 Task: Find connections with filter location Mocajuba with filter topic #constructionwith filter profile language Potuguese with filter current company CLAAS with filter school Guru Nanak Dev University with filter industry Computer Games with filter service category Digital Marketing with filter keywords title Customer Service
Action: Mouse moved to (481, 95)
Screenshot: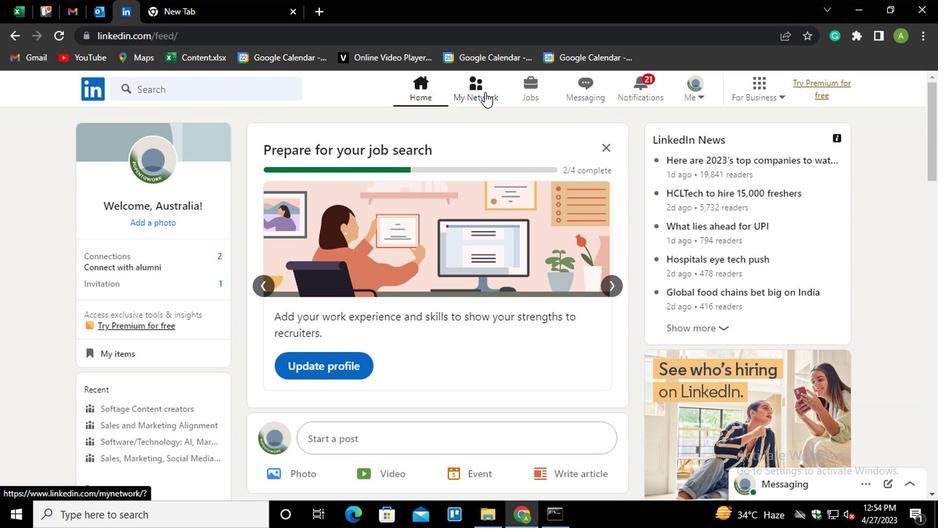 
Action: Mouse pressed left at (481, 95)
Screenshot: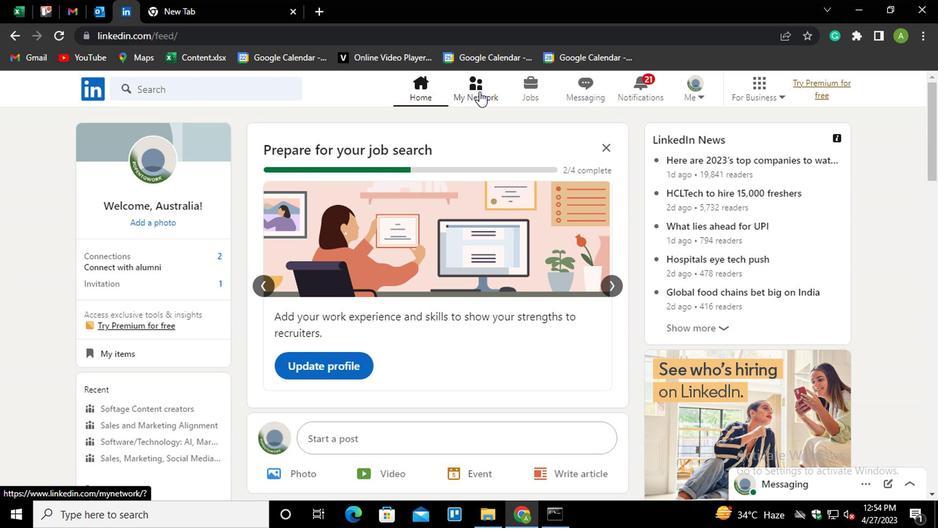 
Action: Mouse moved to (178, 163)
Screenshot: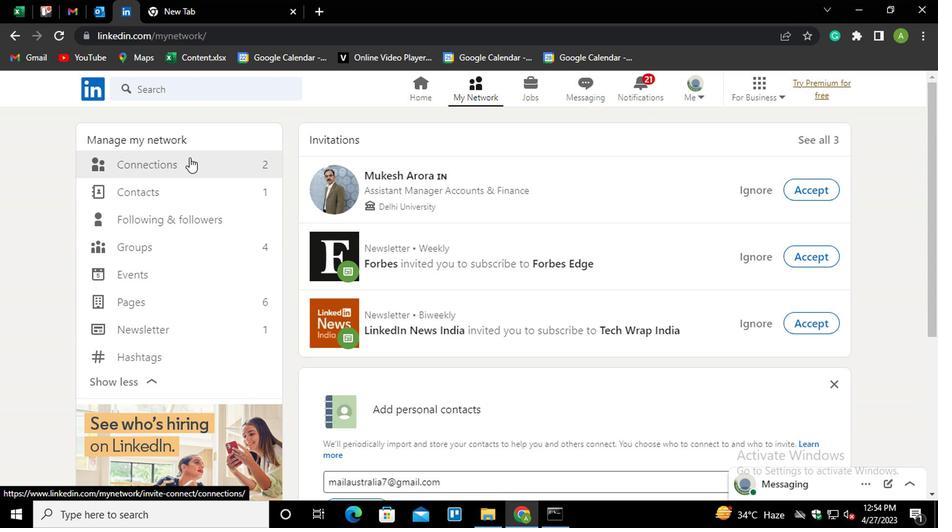 
Action: Mouse pressed left at (178, 163)
Screenshot: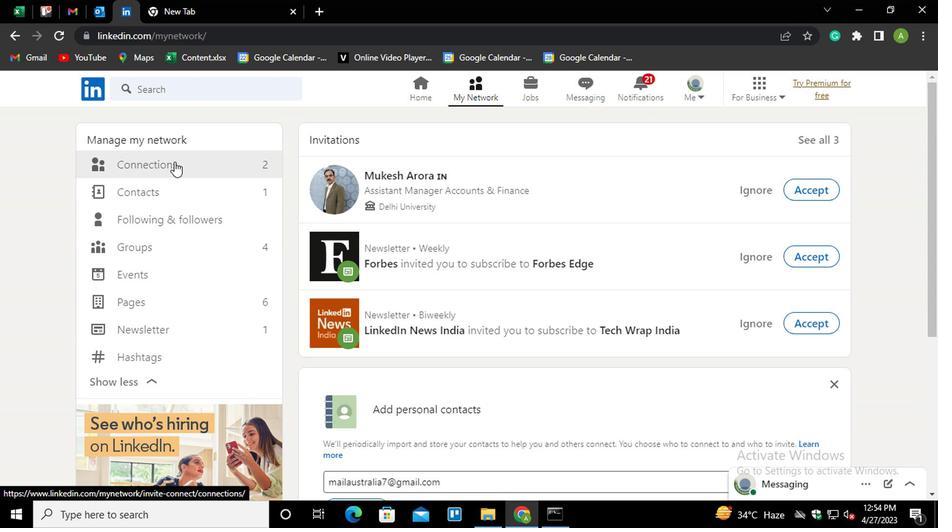 
Action: Mouse moved to (551, 165)
Screenshot: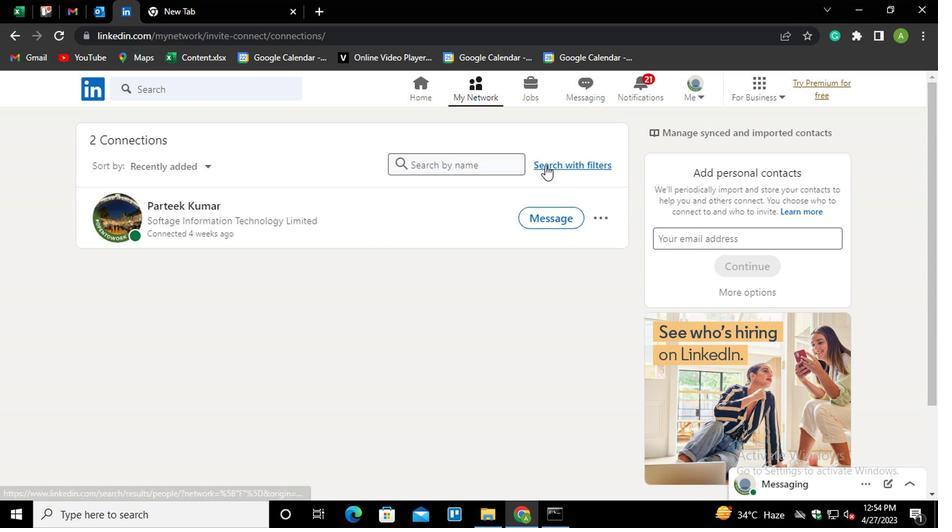 
Action: Mouse pressed left at (551, 165)
Screenshot: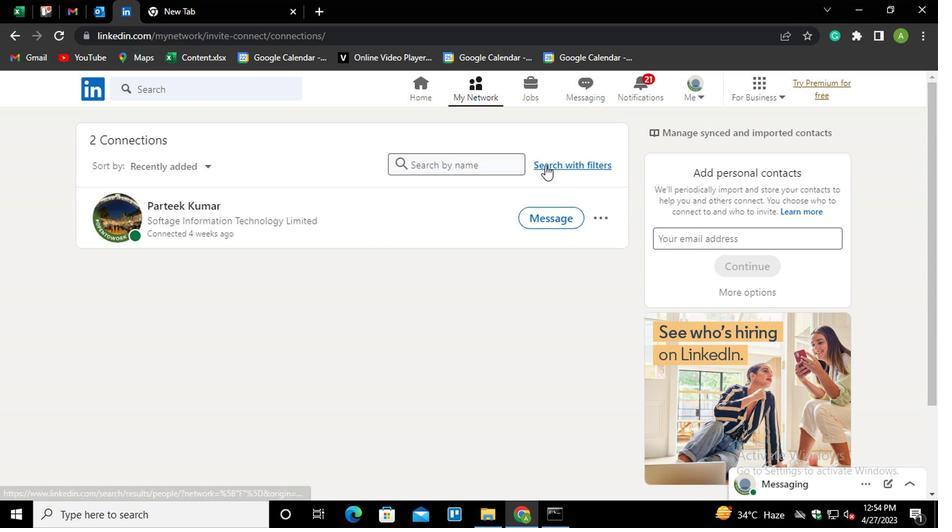 
Action: Mouse moved to (511, 132)
Screenshot: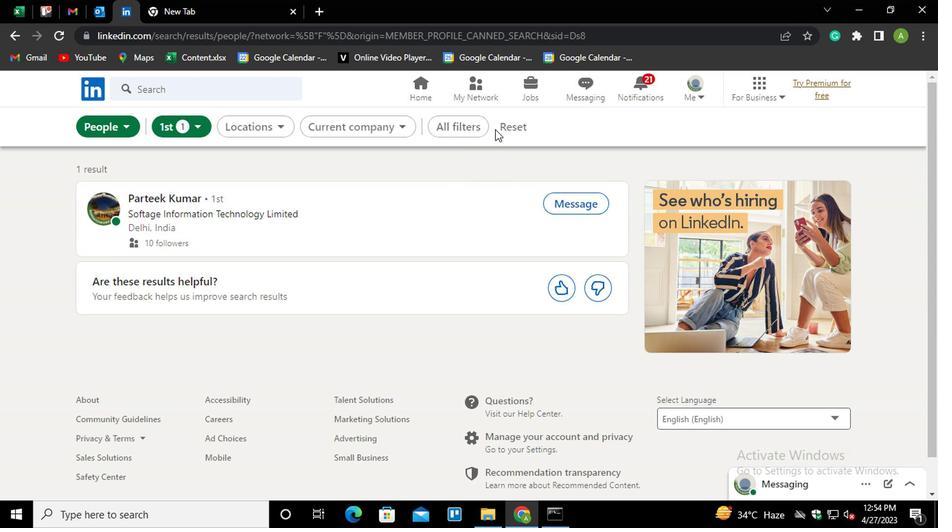 
Action: Mouse pressed left at (511, 132)
Screenshot: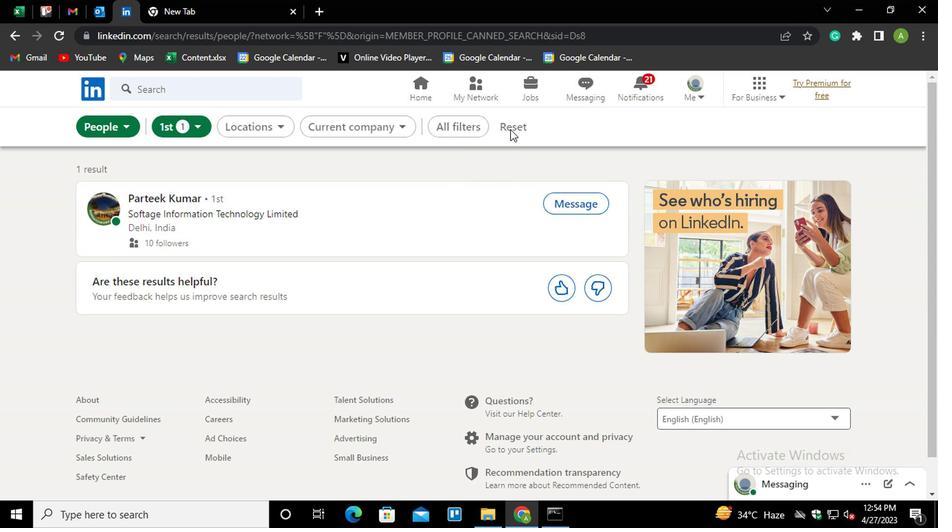 
Action: Mouse moved to (497, 134)
Screenshot: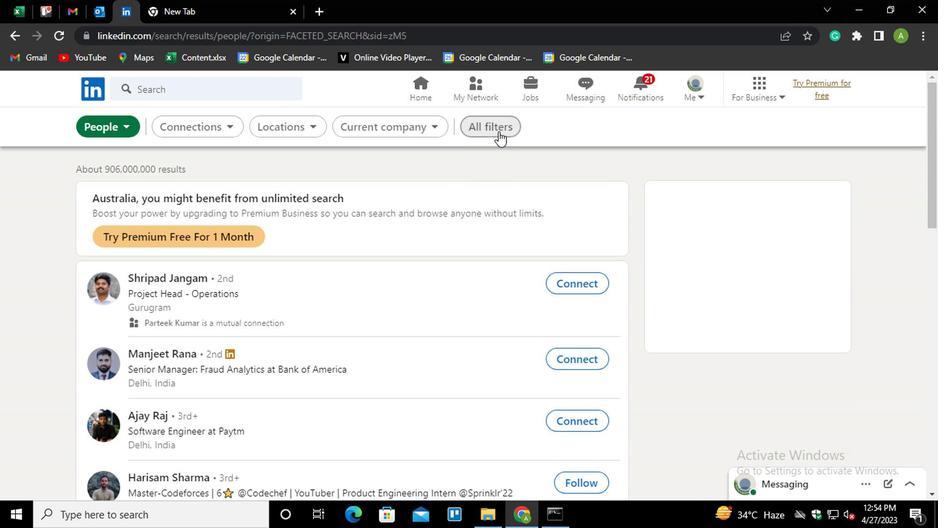 
Action: Mouse pressed left at (497, 134)
Screenshot: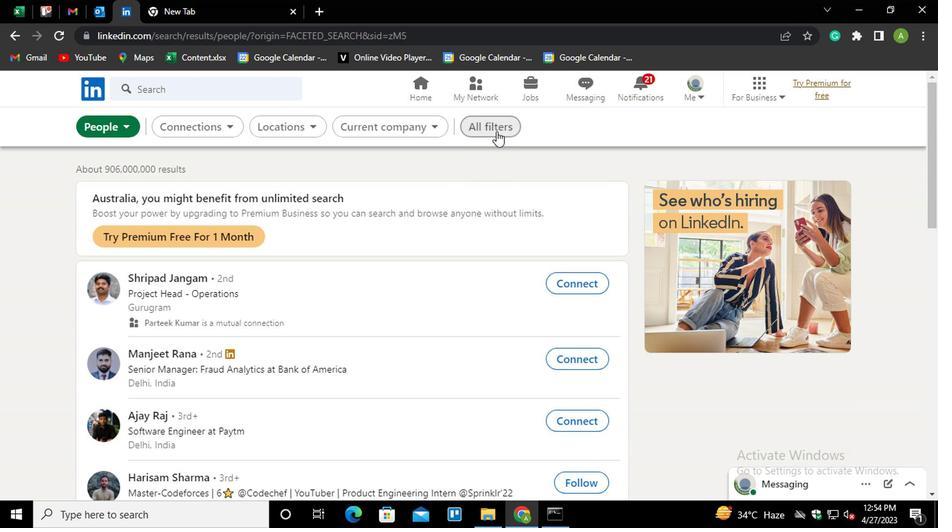 
Action: Mouse moved to (664, 238)
Screenshot: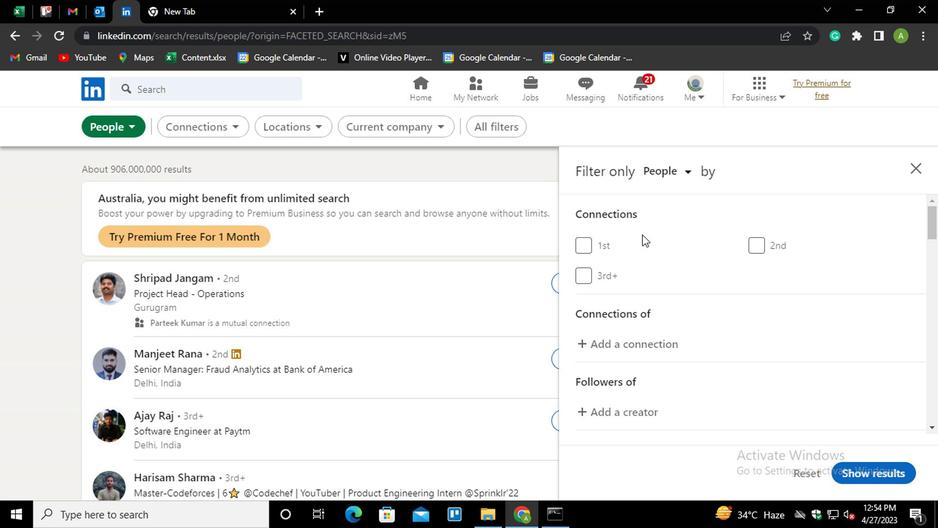 
Action: Mouse scrolled (664, 237) with delta (0, 0)
Screenshot: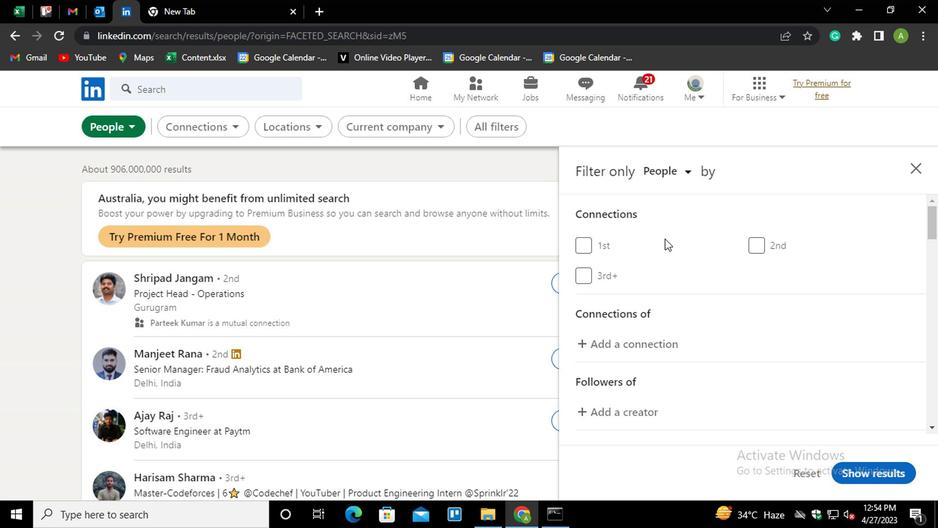 
Action: Mouse moved to (664, 238)
Screenshot: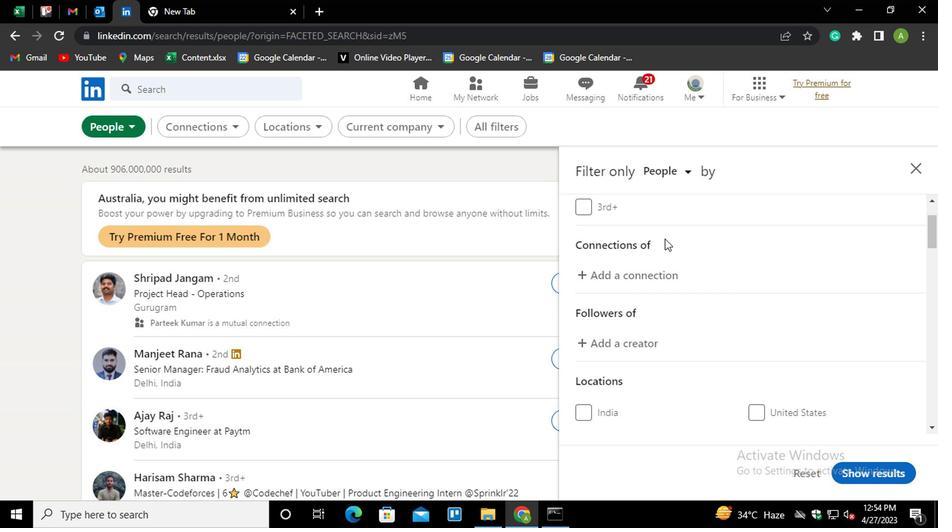 
Action: Mouse scrolled (664, 238) with delta (0, 0)
Screenshot: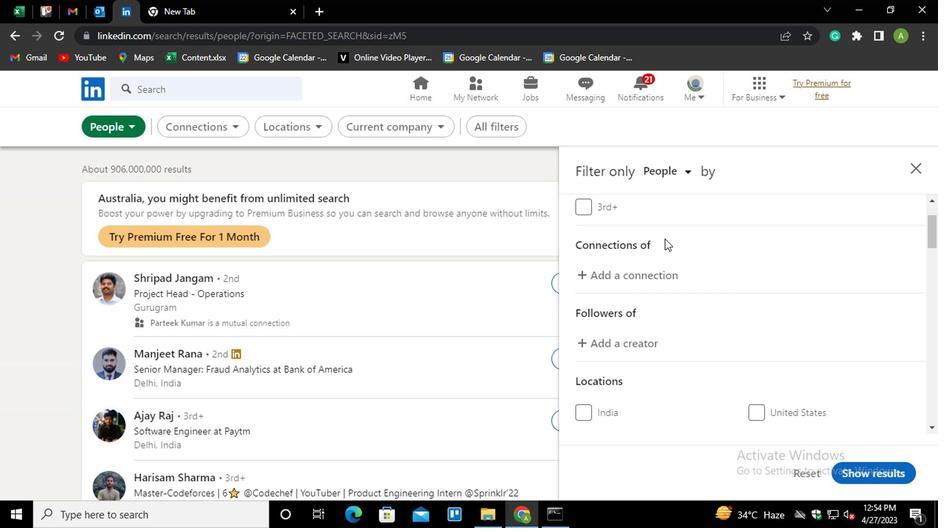 
Action: Mouse moved to (664, 240)
Screenshot: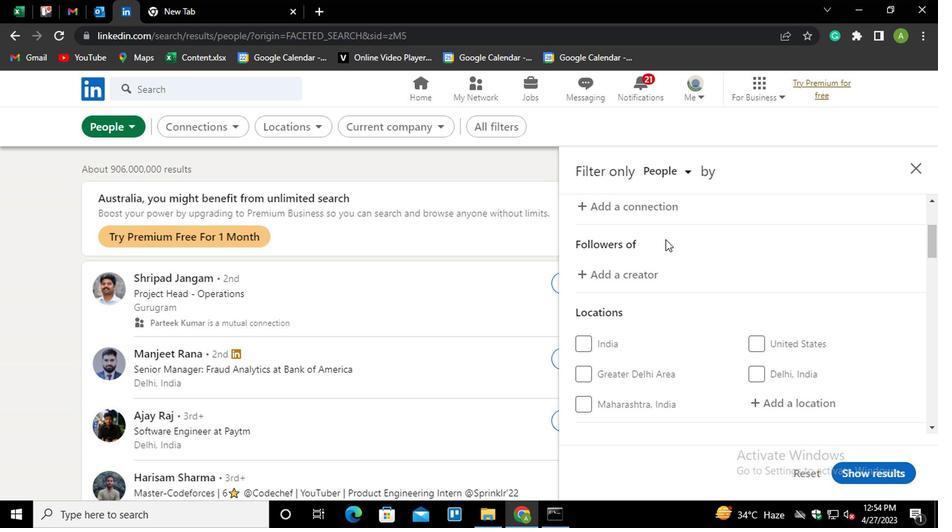
Action: Mouse scrolled (664, 239) with delta (0, 0)
Screenshot: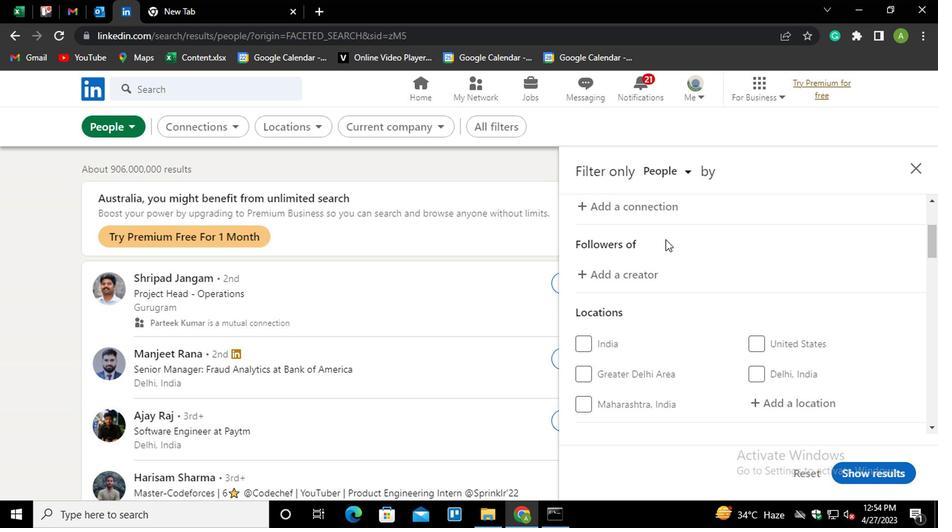 
Action: Mouse moved to (769, 333)
Screenshot: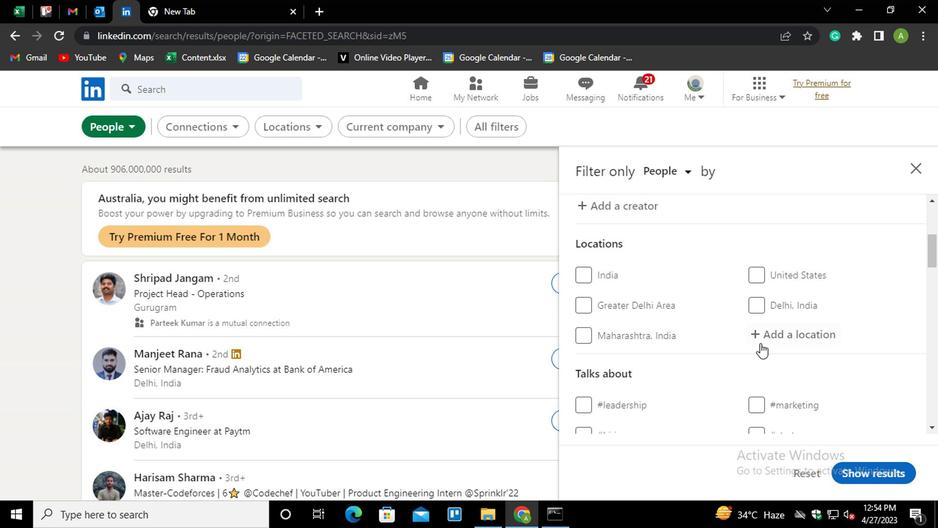 
Action: Mouse pressed left at (769, 333)
Screenshot: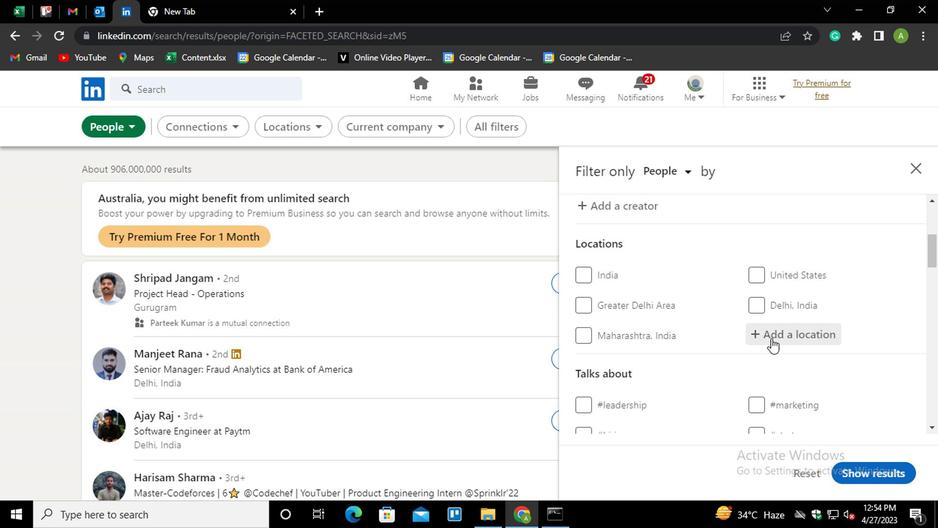 
Action: Mouse moved to (770, 329)
Screenshot: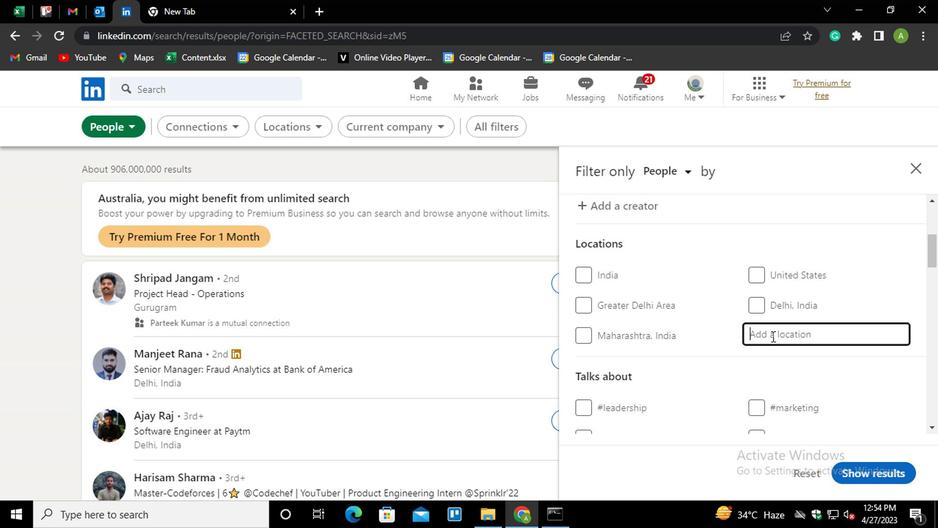 
Action: Mouse pressed left at (770, 329)
Screenshot: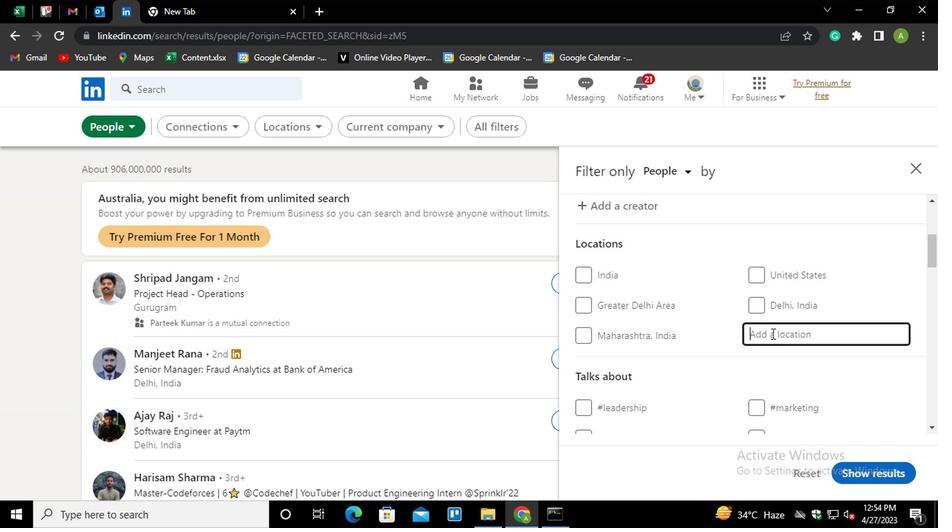 
Action: Mouse moved to (643, 339)
Screenshot: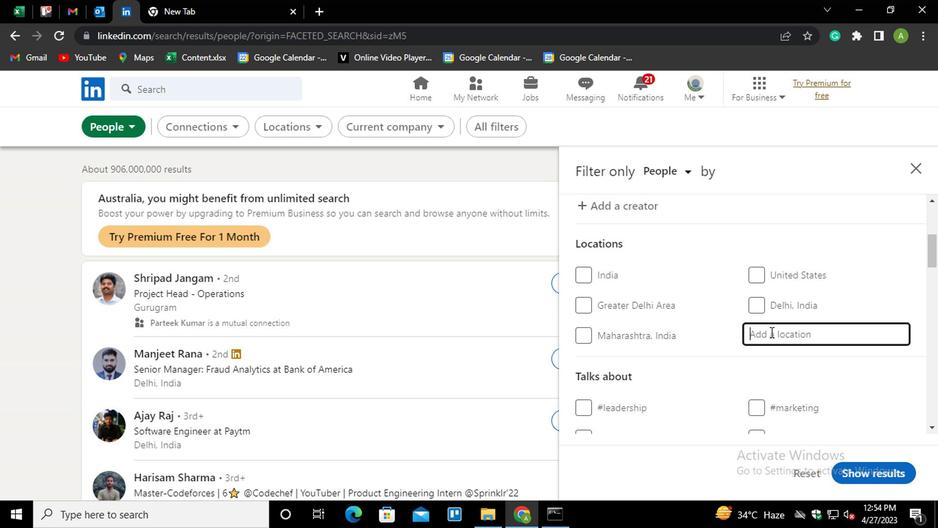 
Action: Key pressed <Key.shift><Key.shift><Key.shift><Key.shift><Key.shift><Key.shift><Key.shift><Key.shift><Key.shift><Key.shift><Key.shift><Key.shift><Key.shift><Key.shift><Key.shift><Key.shift><Key.shift><Key.shift><Key.shift>MOCAJUBA<Key.down><Key.enter>
Screenshot: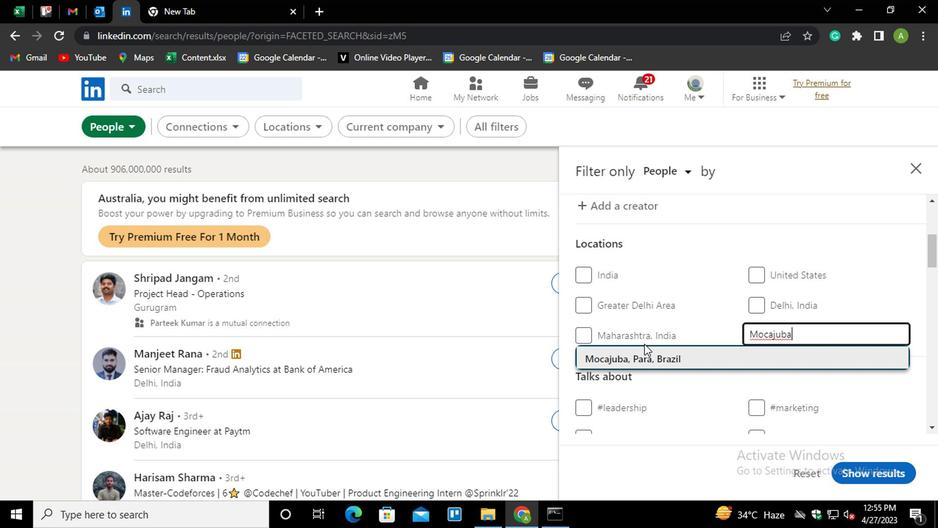 
Action: Mouse moved to (616, 356)
Screenshot: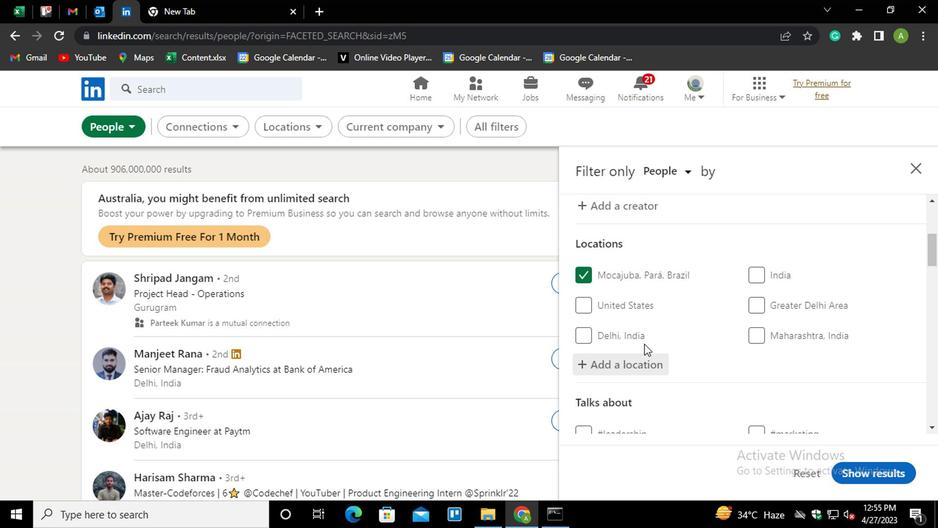 
Action: Mouse scrolled (616, 355) with delta (0, 0)
Screenshot: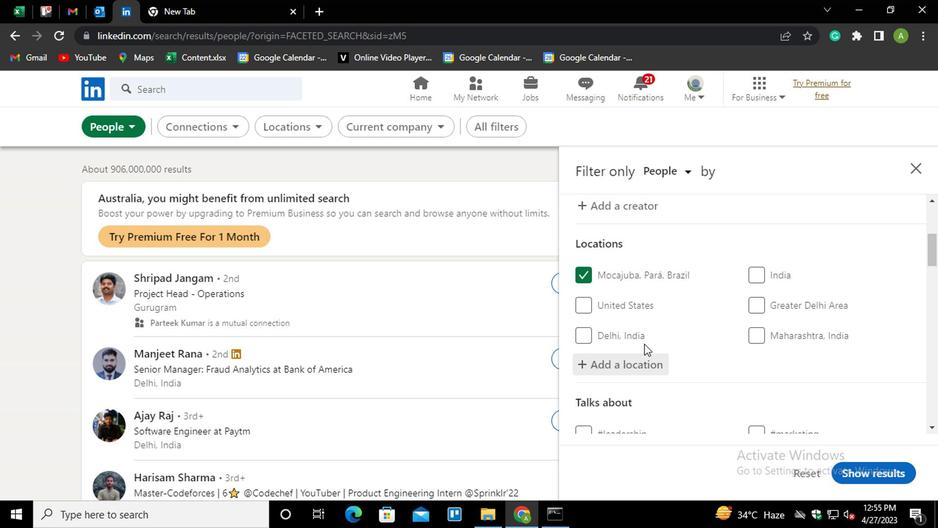 
Action: Mouse moved to (617, 362)
Screenshot: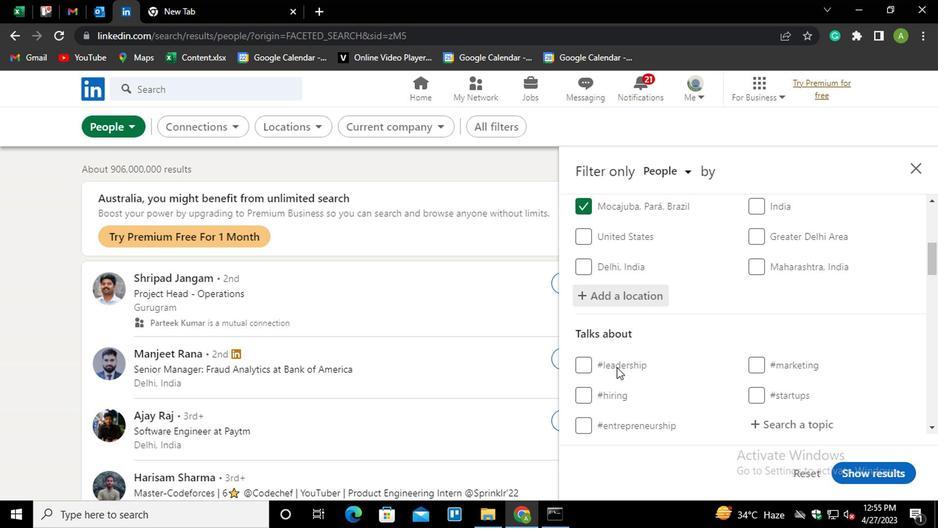 
Action: Mouse scrolled (617, 361) with delta (0, 0)
Screenshot: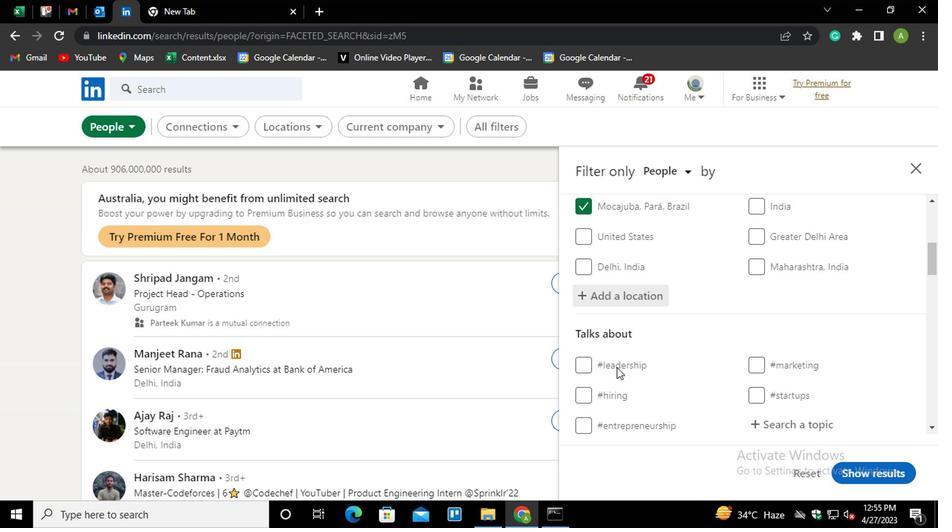 
Action: Mouse moved to (626, 360)
Screenshot: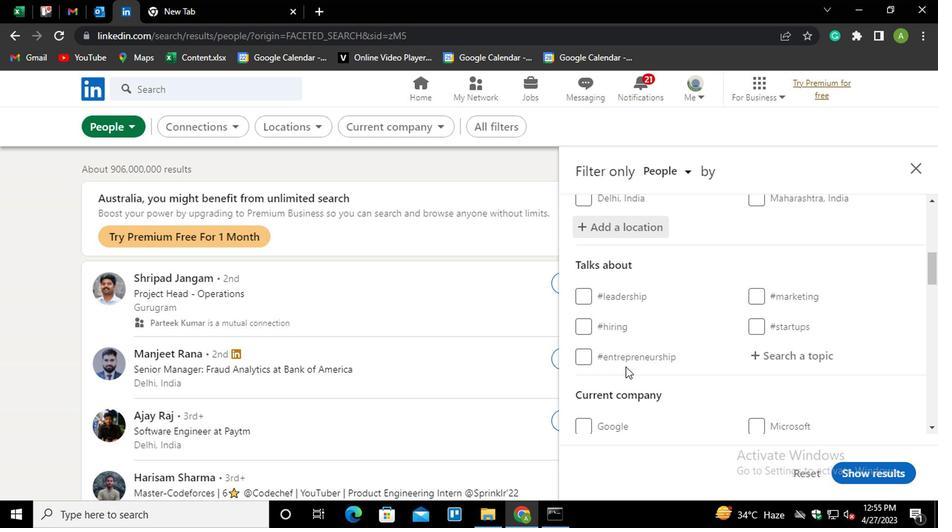 
Action: Mouse scrolled (626, 359) with delta (0, 0)
Screenshot: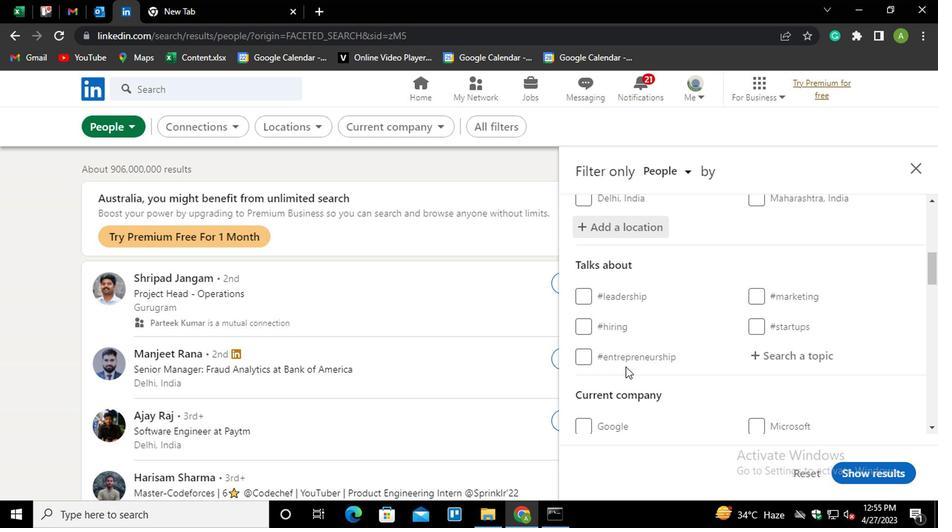 
Action: Mouse moved to (760, 283)
Screenshot: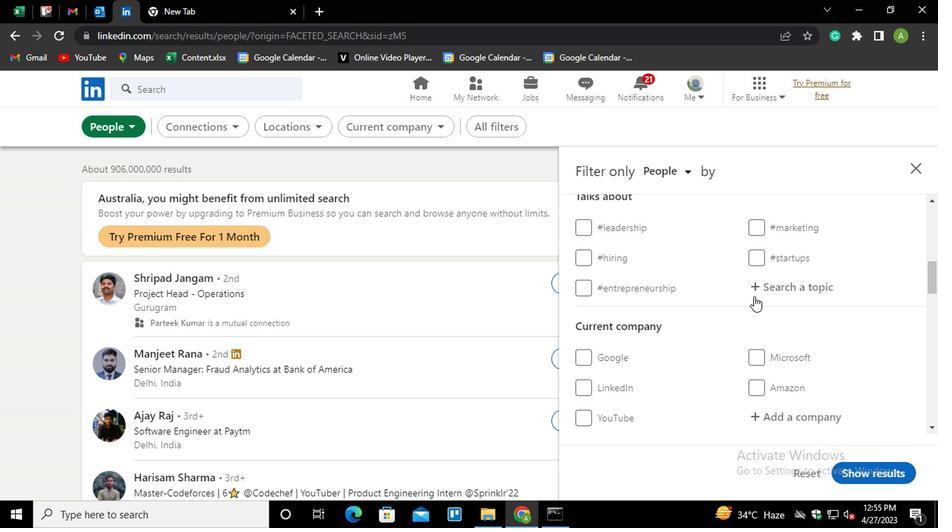 
Action: Mouse pressed left at (760, 283)
Screenshot: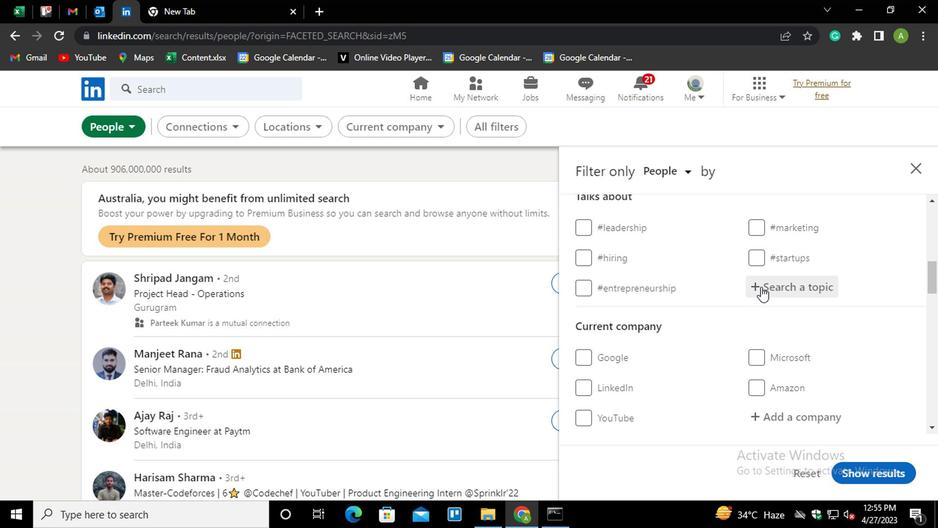 
Action: Mouse moved to (620, 287)
Screenshot: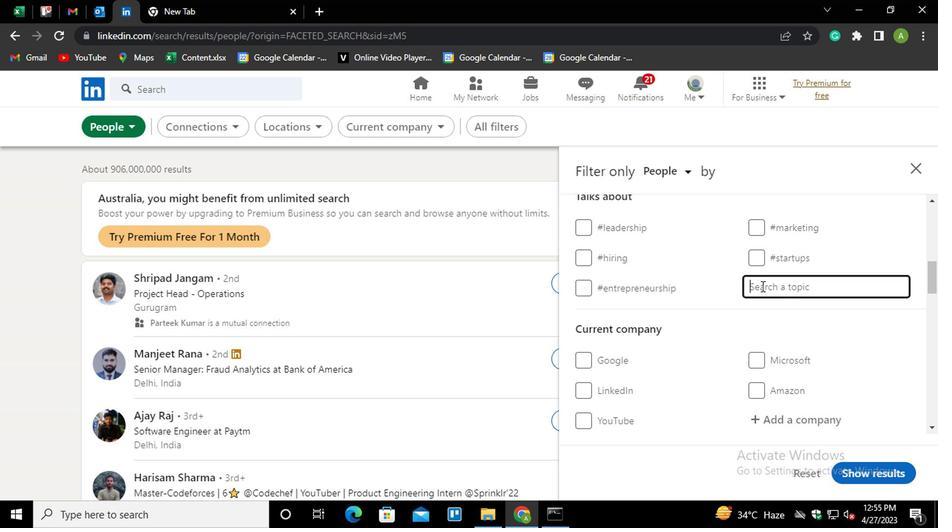 
Action: Key pressed <Key.shift>#CONSTRUCTION
Screenshot: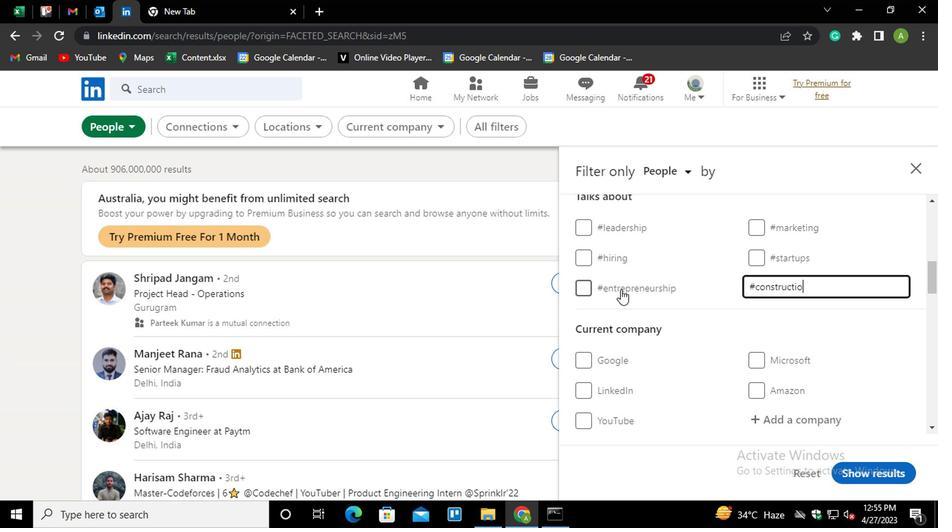 
Action: Mouse moved to (767, 307)
Screenshot: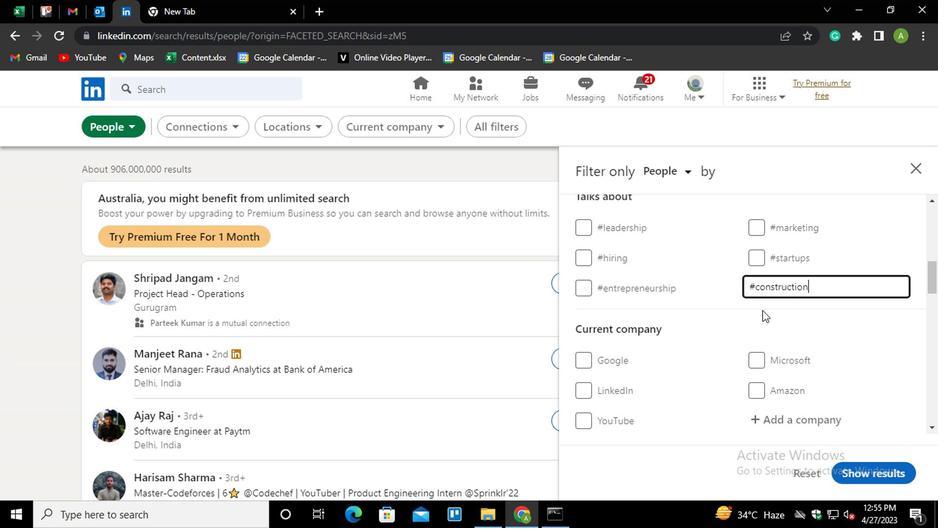 
Action: Mouse pressed left at (767, 307)
Screenshot: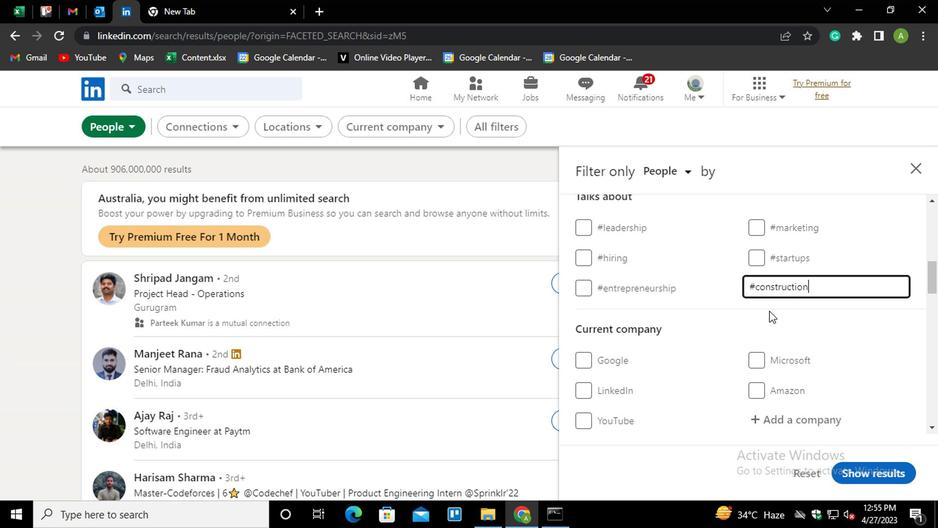 
Action: Mouse scrolled (767, 307) with delta (0, 0)
Screenshot: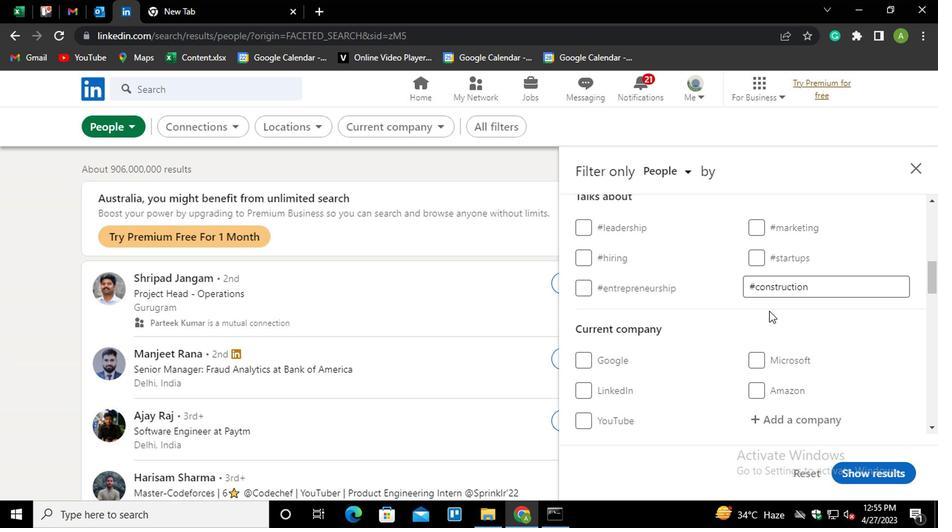 
Action: Mouse scrolled (767, 307) with delta (0, 0)
Screenshot: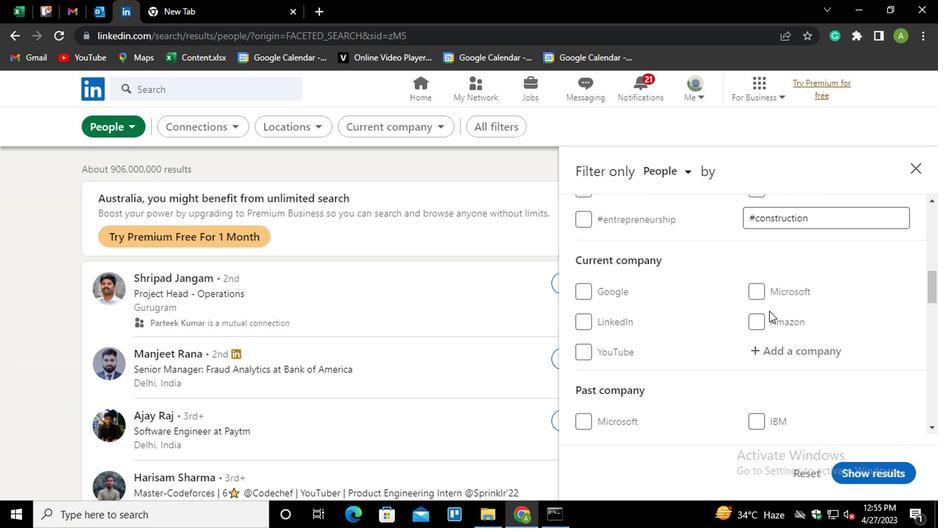 
Action: Mouse scrolled (767, 307) with delta (0, 0)
Screenshot: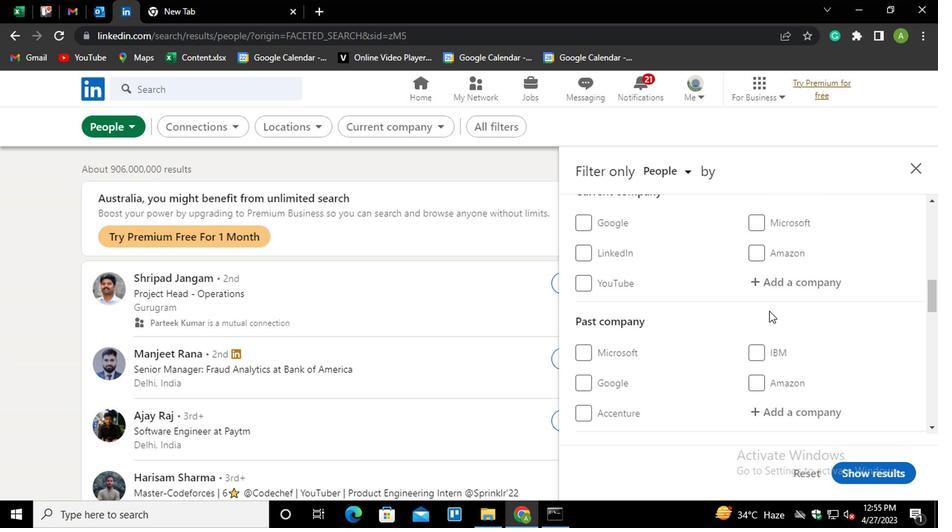 
Action: Mouse scrolled (767, 307) with delta (0, 0)
Screenshot: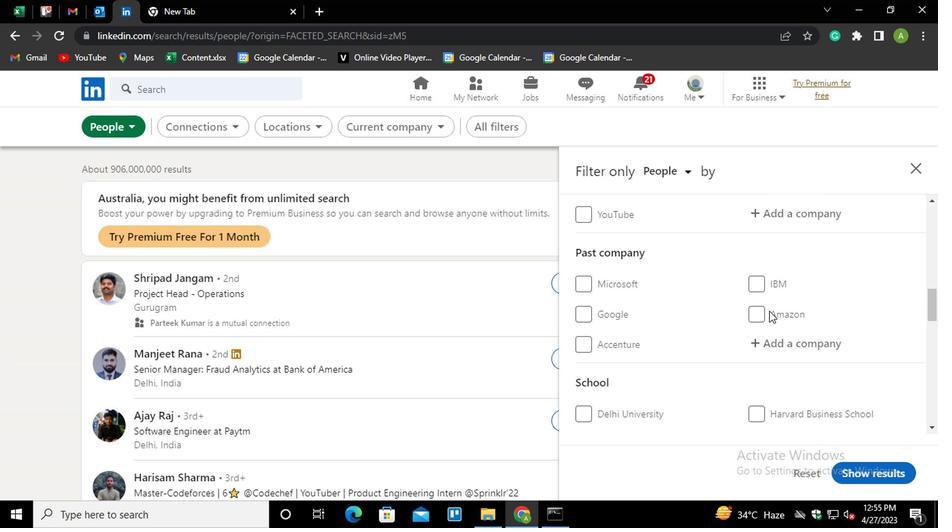
Action: Mouse scrolled (767, 307) with delta (0, 0)
Screenshot: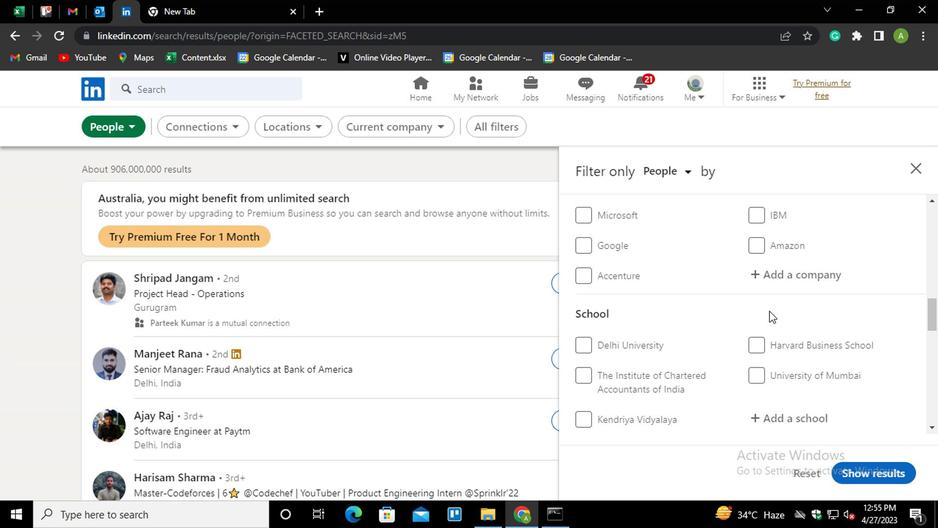 
Action: Mouse scrolled (767, 307) with delta (0, 0)
Screenshot: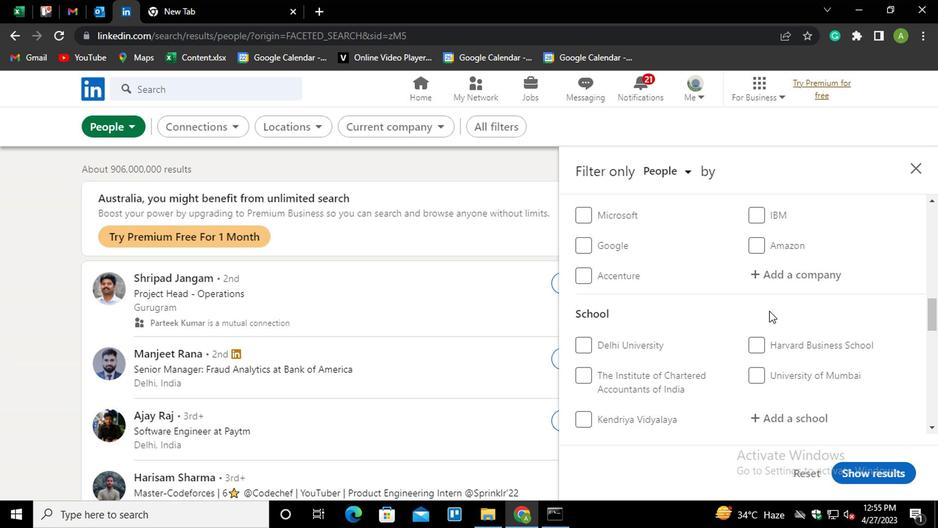 
Action: Mouse scrolled (767, 307) with delta (0, 0)
Screenshot: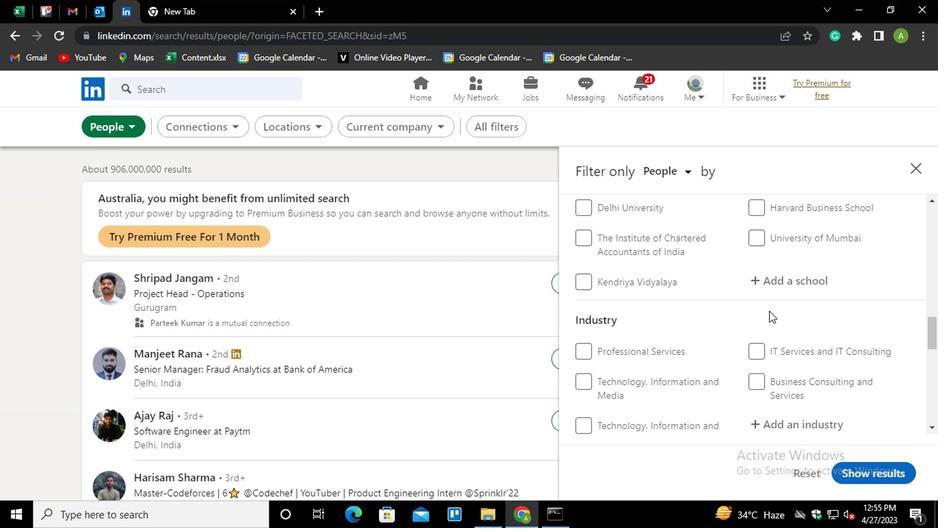 
Action: Mouse scrolled (767, 307) with delta (0, 0)
Screenshot: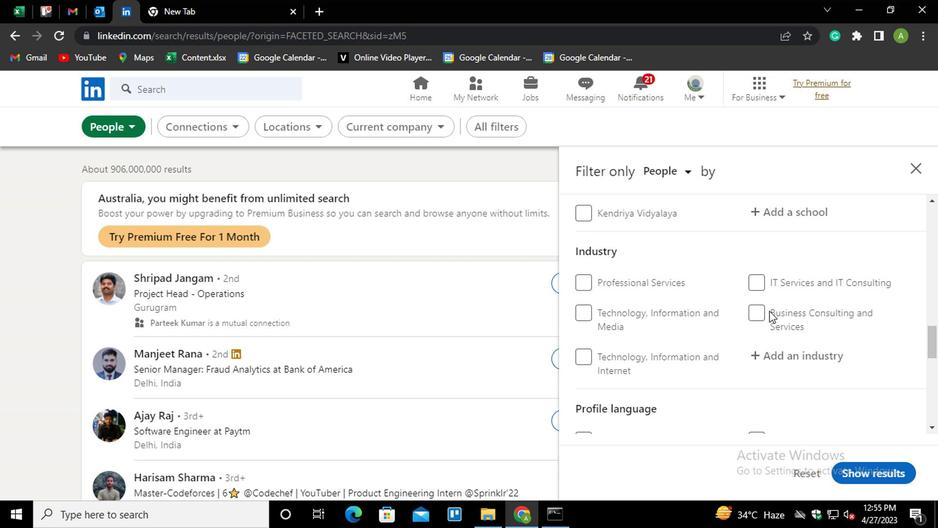 
Action: Mouse scrolled (767, 307) with delta (0, 0)
Screenshot: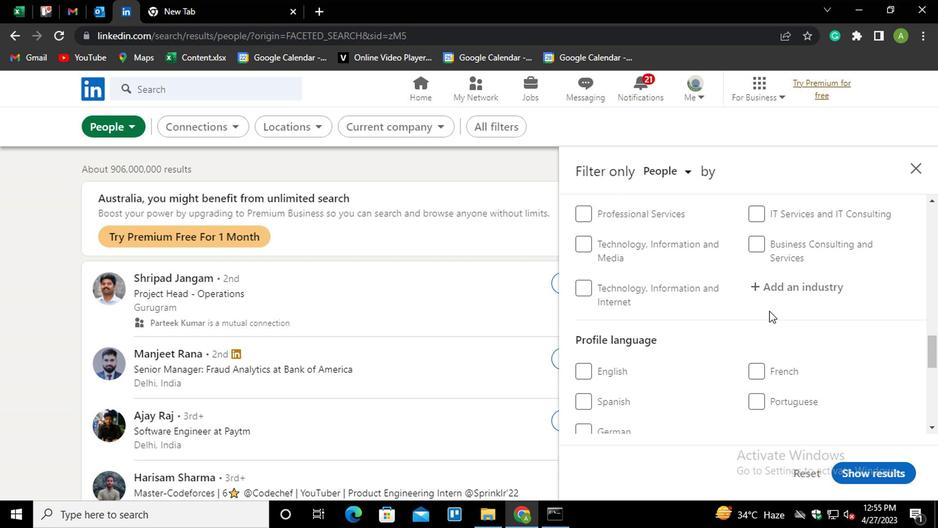 
Action: Mouse moved to (770, 329)
Screenshot: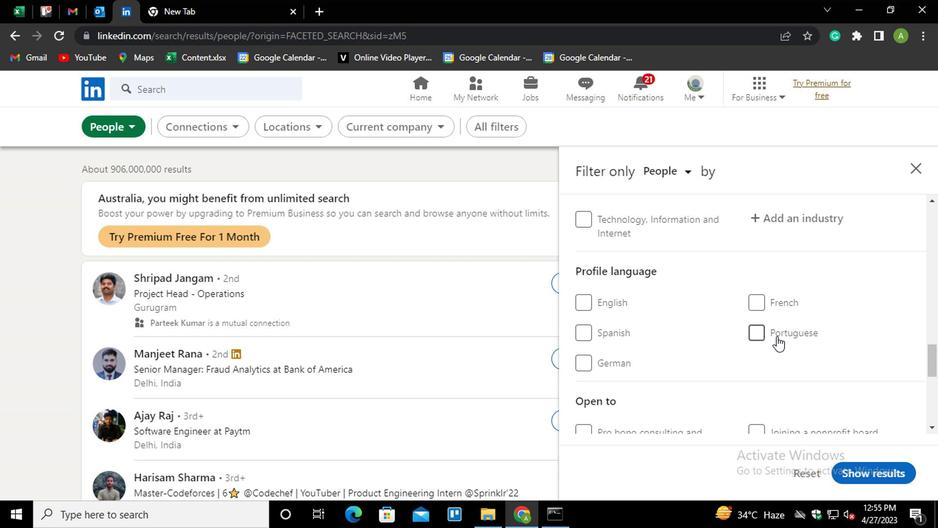 
Action: Mouse pressed left at (770, 329)
Screenshot: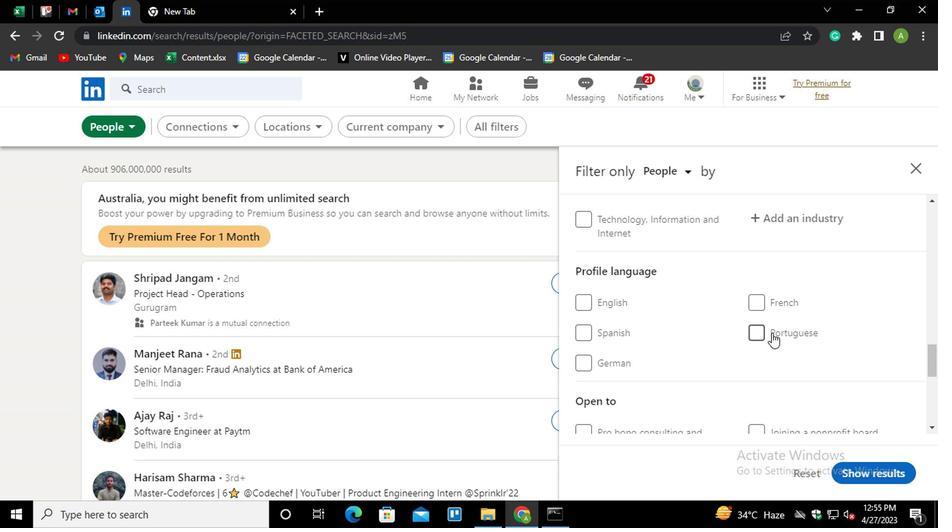 
Action: Mouse moved to (800, 342)
Screenshot: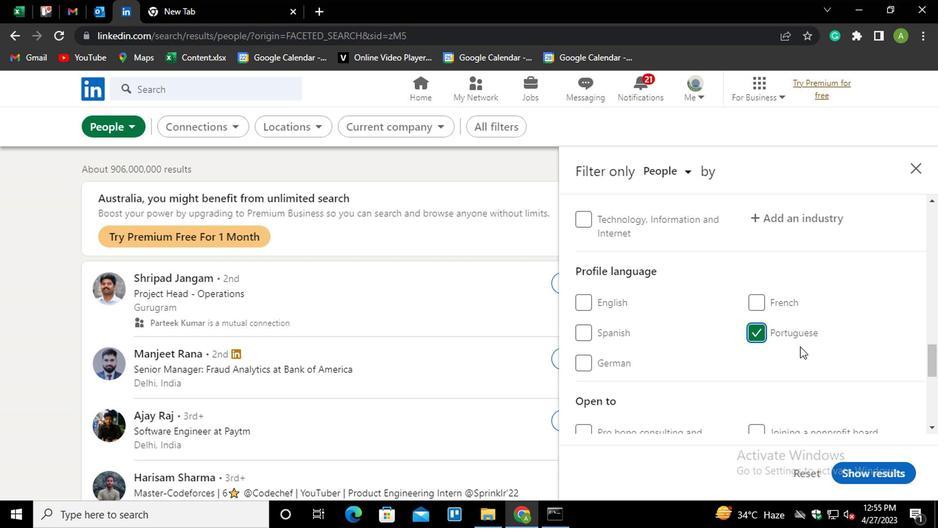 
Action: Mouse scrolled (800, 343) with delta (0, 0)
Screenshot: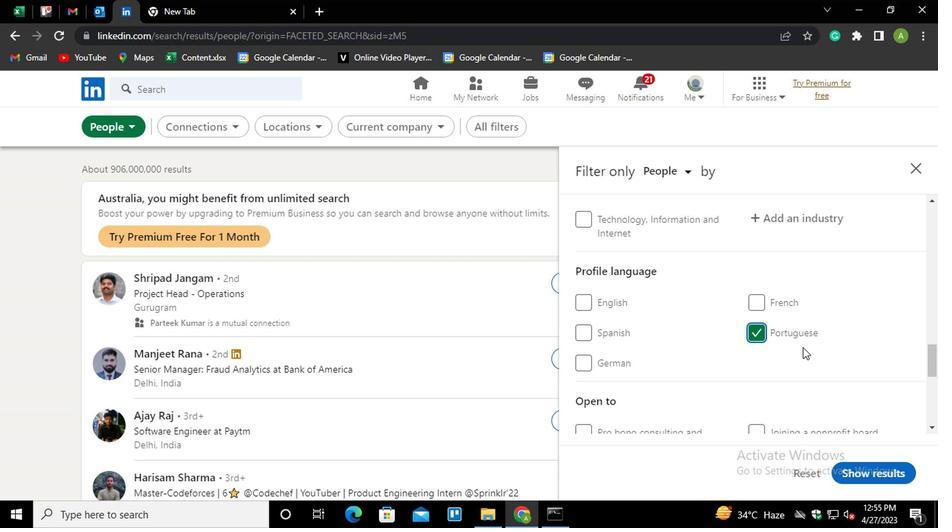 
Action: Mouse scrolled (800, 343) with delta (0, 0)
Screenshot: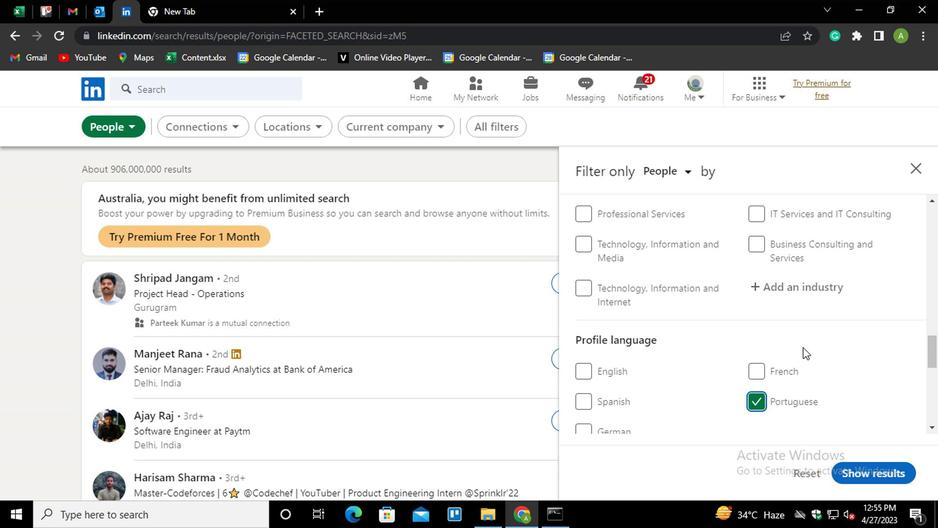 
Action: Mouse scrolled (800, 343) with delta (0, 0)
Screenshot: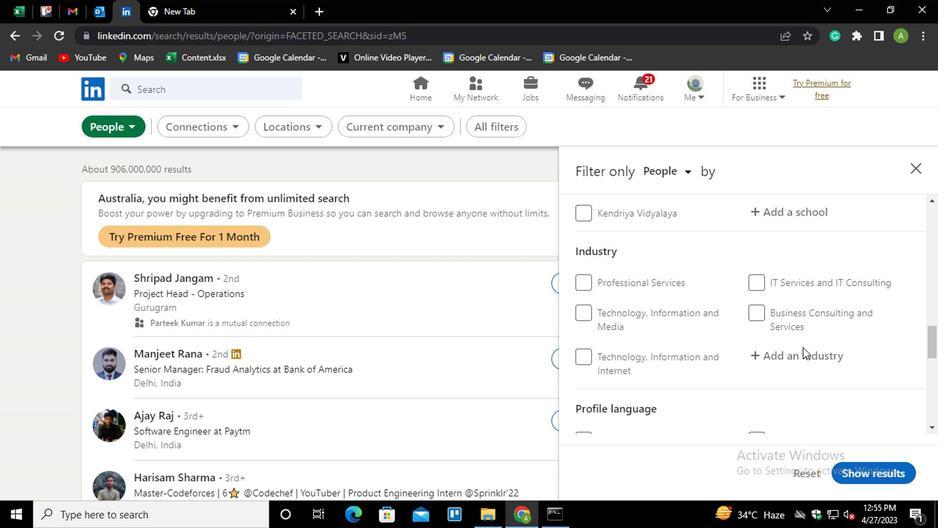 
Action: Mouse moved to (801, 344)
Screenshot: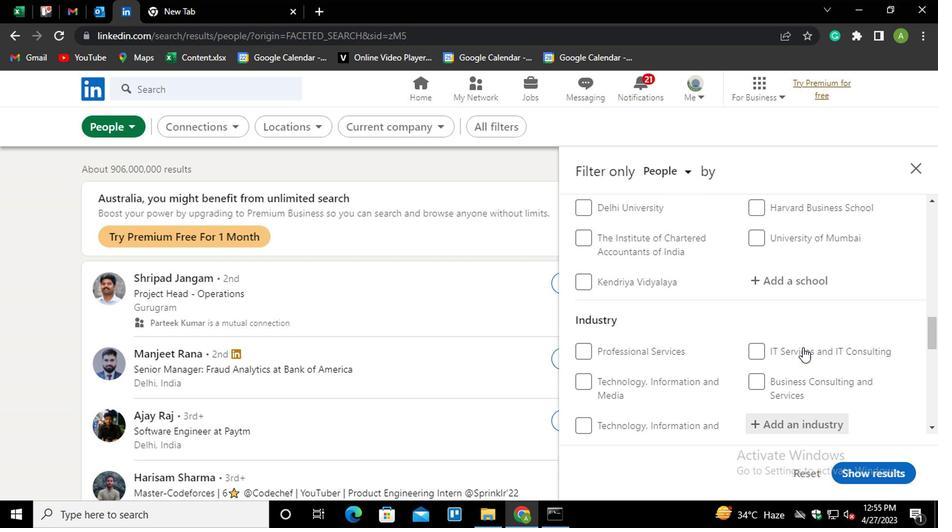 
Action: Mouse scrolled (801, 344) with delta (0, 0)
Screenshot: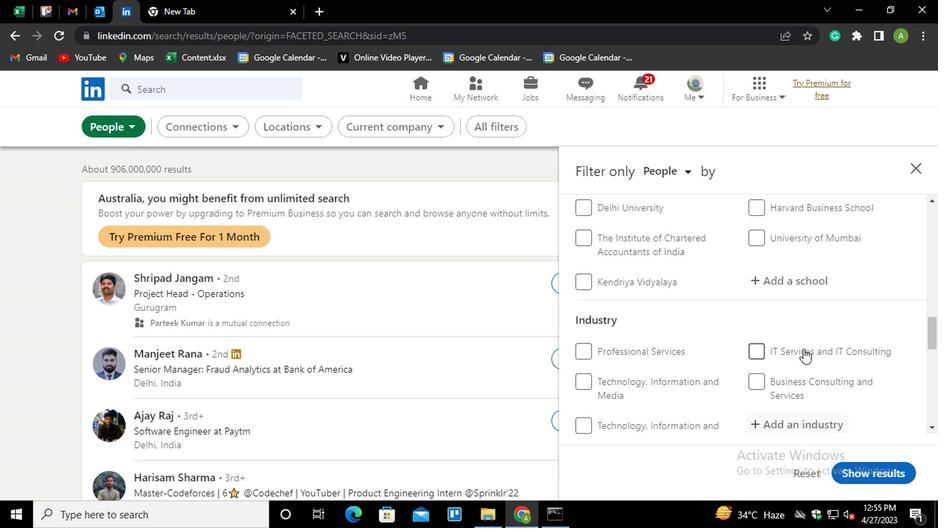 
Action: Mouse scrolled (801, 344) with delta (0, 0)
Screenshot: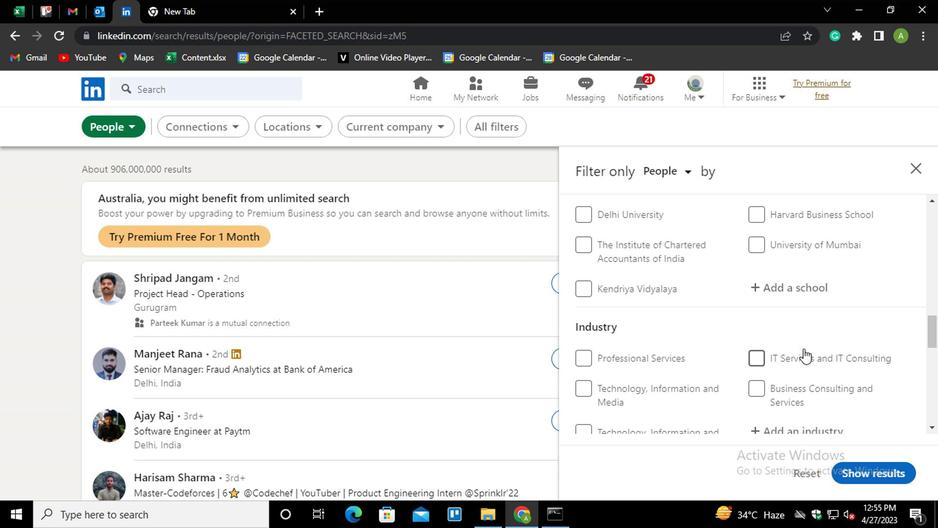 
Action: Mouse scrolled (801, 344) with delta (0, 0)
Screenshot: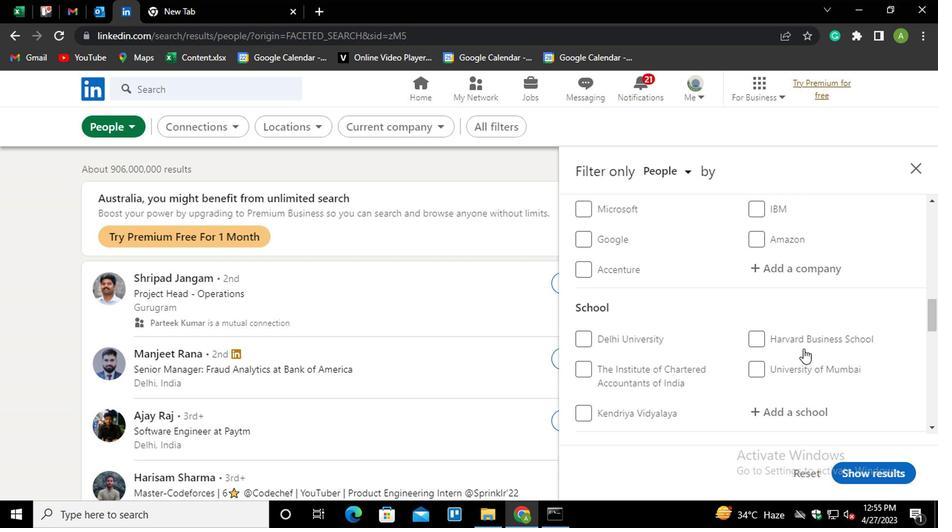 
Action: Mouse moved to (800, 344)
Screenshot: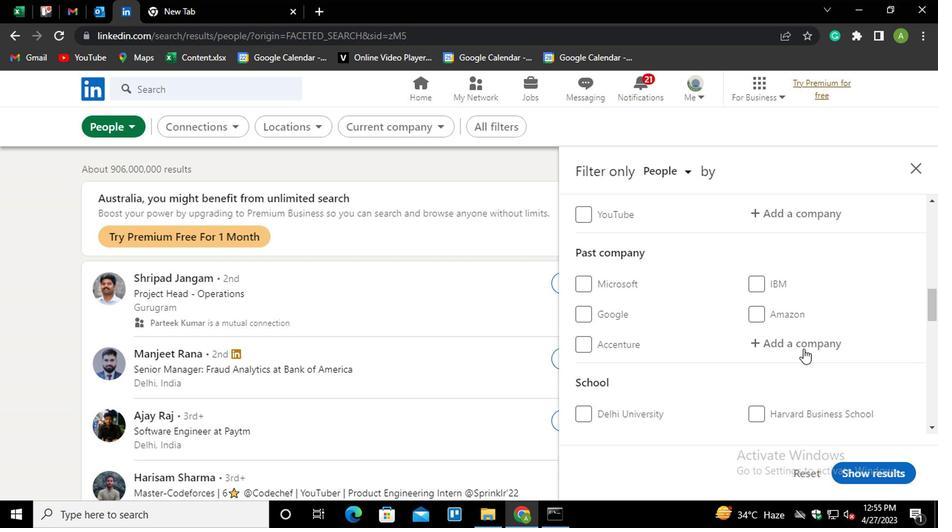 
Action: Mouse scrolled (800, 345) with delta (0, 0)
Screenshot: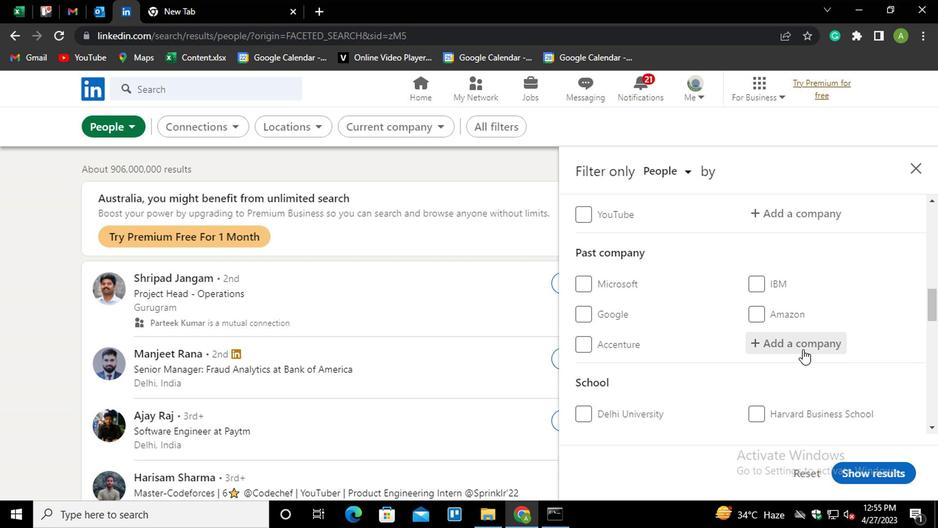 
Action: Mouse moved to (784, 279)
Screenshot: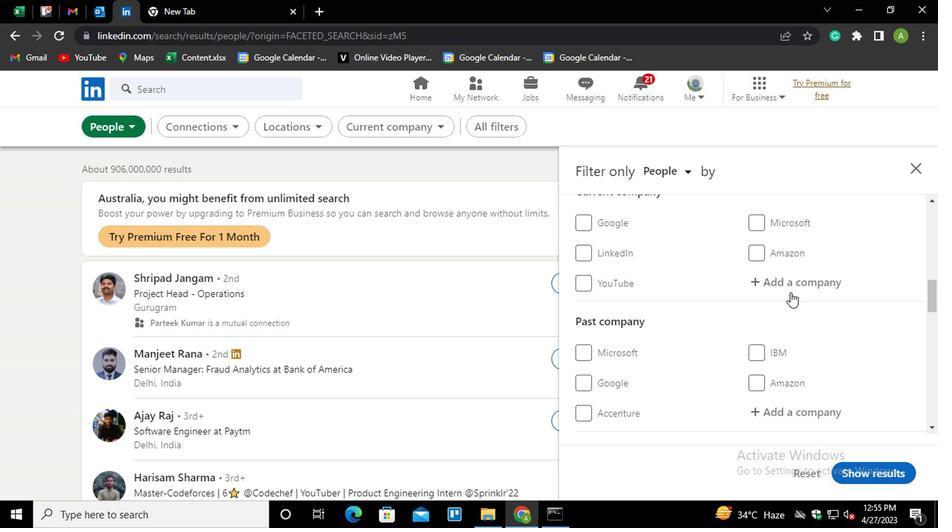 
Action: Mouse pressed left at (784, 279)
Screenshot: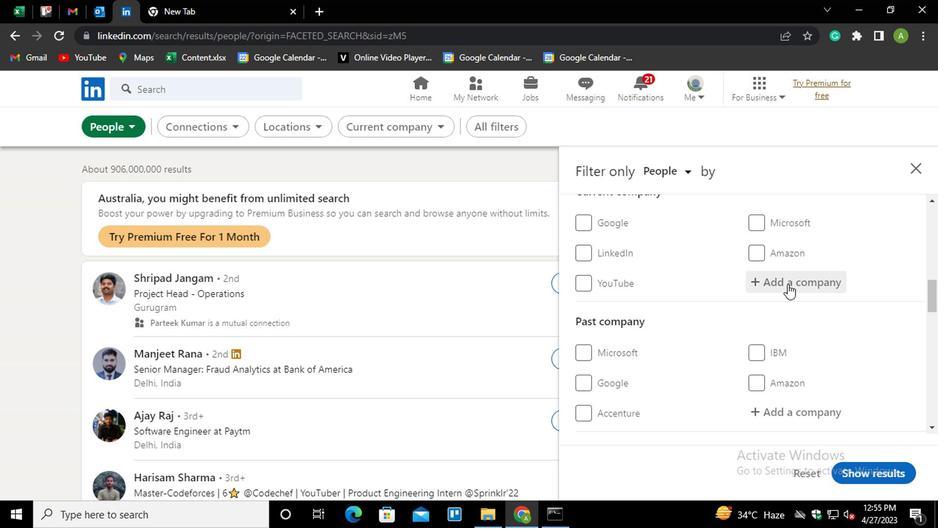 
Action: Mouse moved to (770, 286)
Screenshot: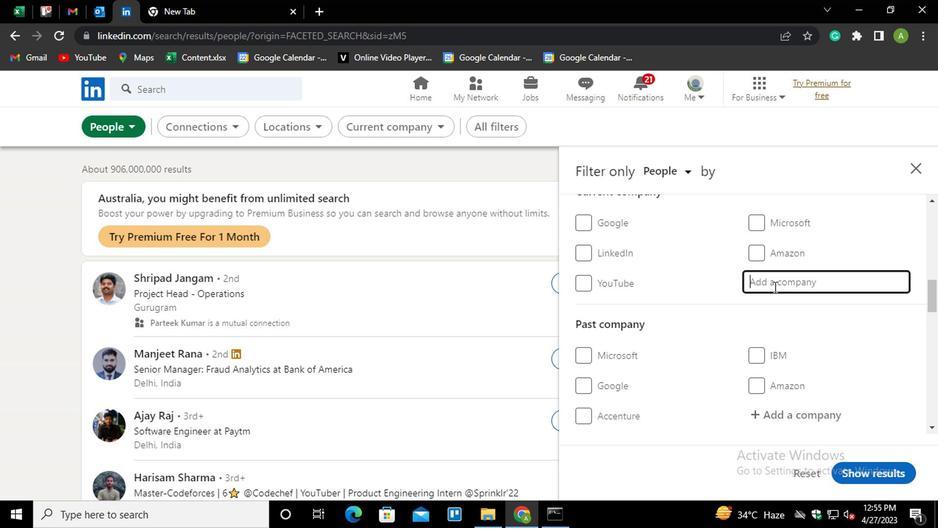 
Action: Key pressed <Key.shift>C<Key.shift>L<Key.shift>ASS<Key.backspace><Key.backspace><Key.shift><Key.shift><Key.shift><Key.shift><Key.shift>A<Key.down><Key.enter>
Screenshot: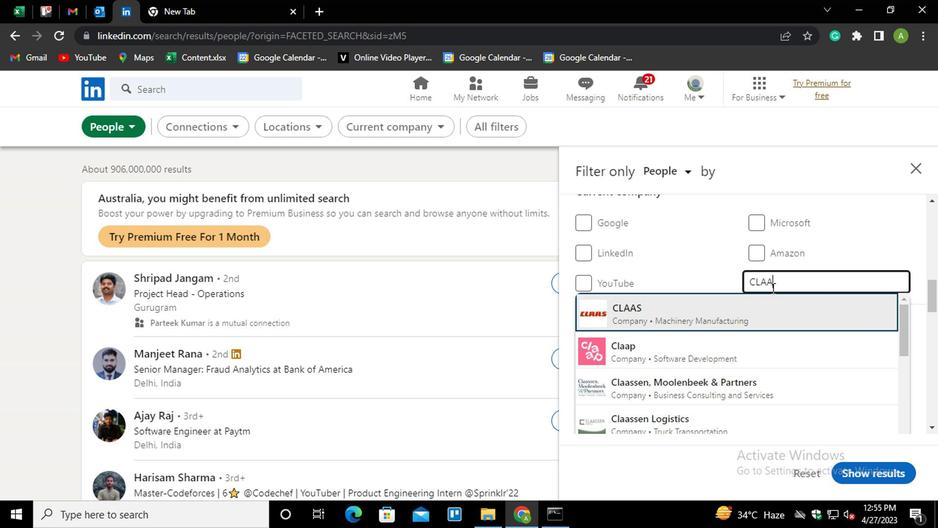 
Action: Mouse scrolled (770, 285) with delta (0, 0)
Screenshot: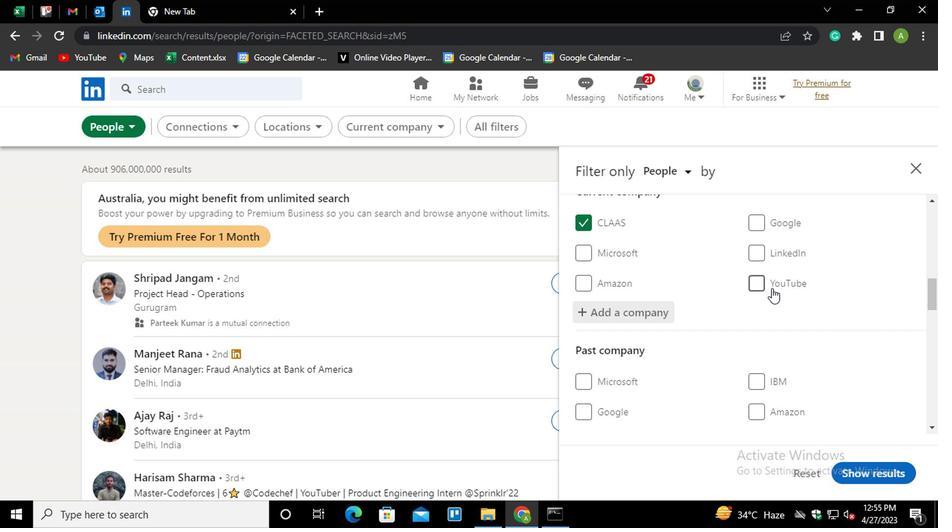 
Action: Mouse scrolled (770, 285) with delta (0, 0)
Screenshot: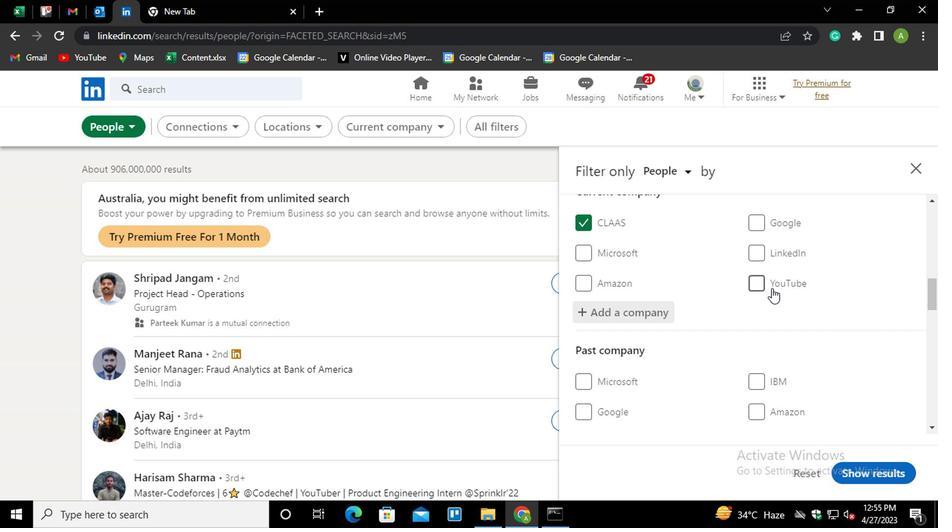 
Action: Mouse scrolled (770, 285) with delta (0, 0)
Screenshot: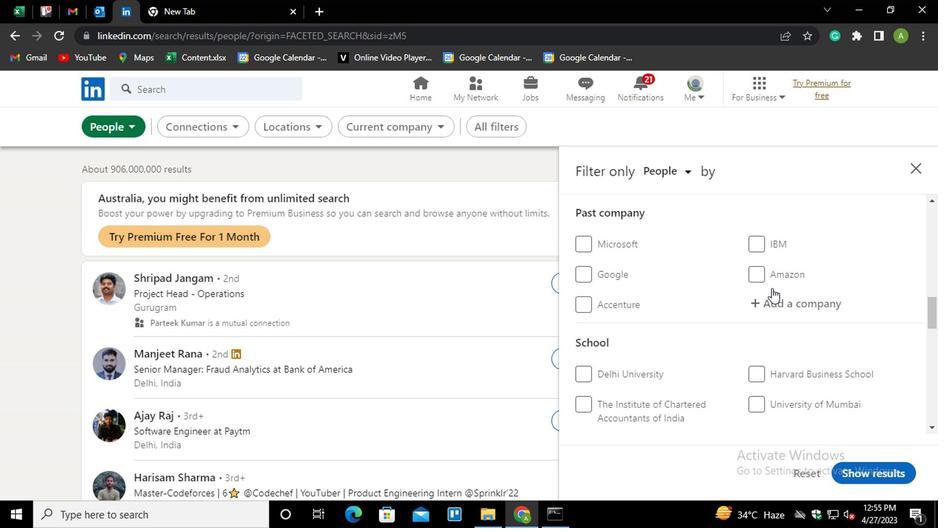 
Action: Mouse scrolled (770, 285) with delta (0, 0)
Screenshot: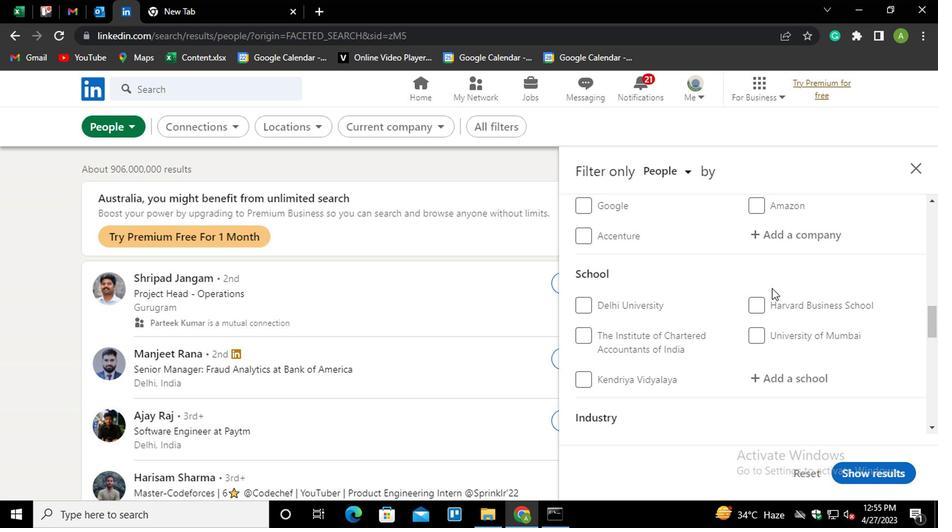 
Action: Mouse moved to (778, 307)
Screenshot: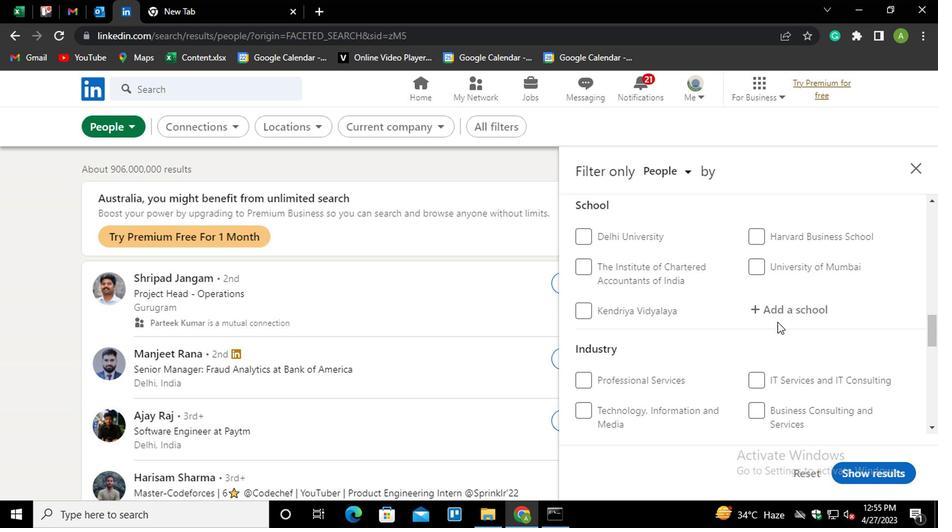 
Action: Mouse pressed left at (778, 307)
Screenshot: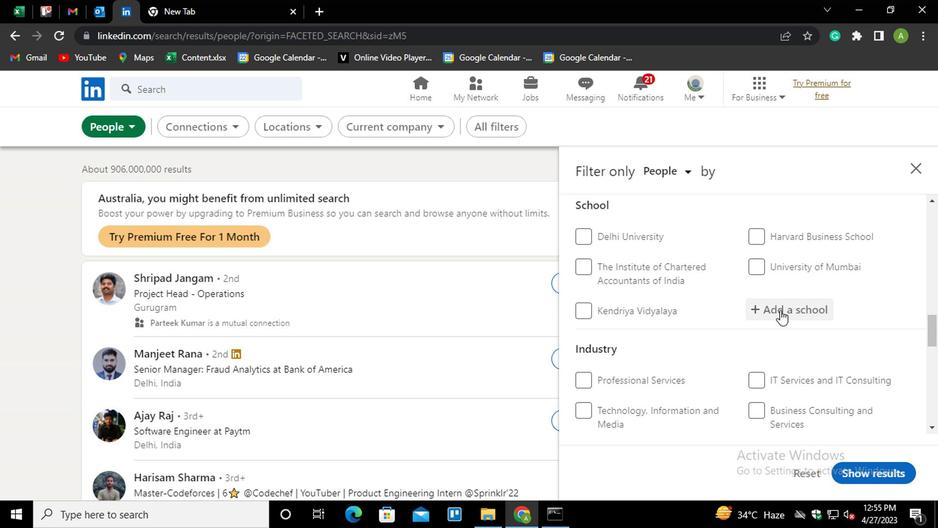 
Action: Key pressed <Key.shift>
Screenshot: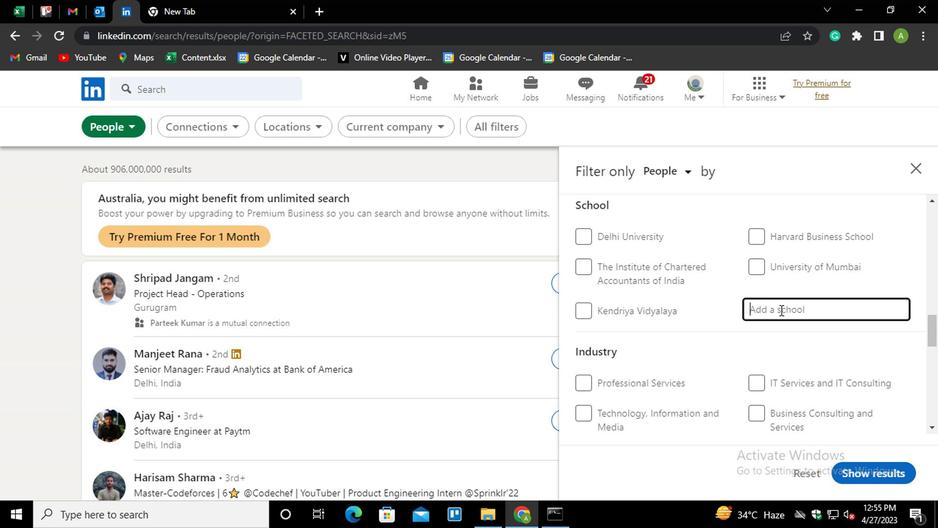 
Action: Mouse moved to (777, 306)
Screenshot: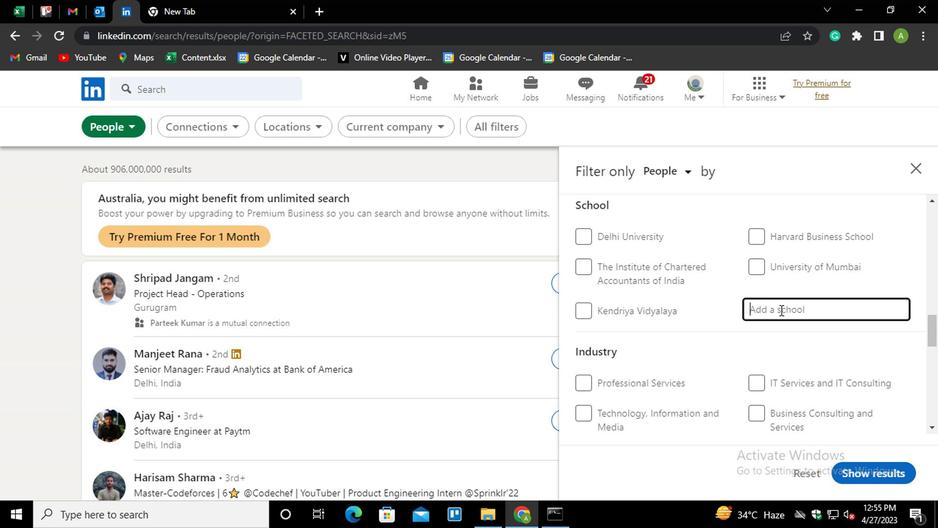 
Action: Key pressed <Key.shift>GURU<Key.space><Key.shift>NANAK<Key.down><Key.enter>
Screenshot: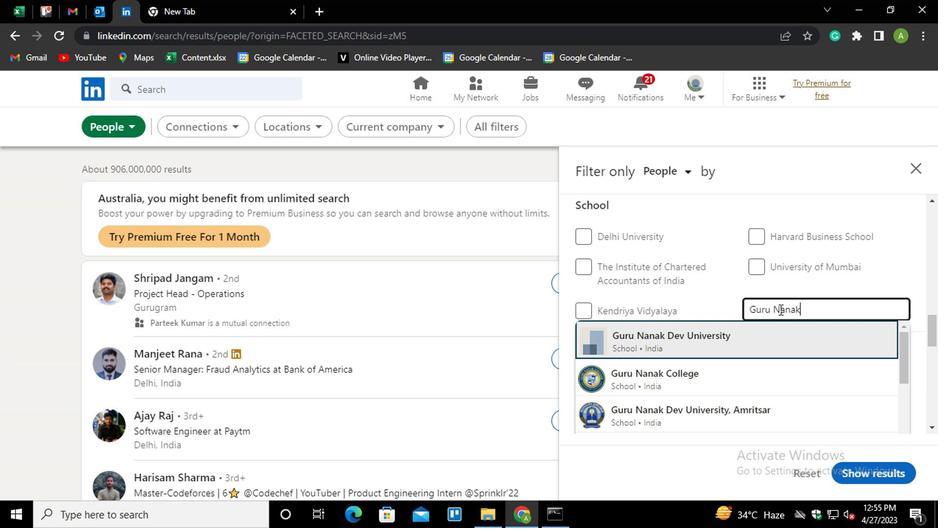 
Action: Mouse moved to (777, 306)
Screenshot: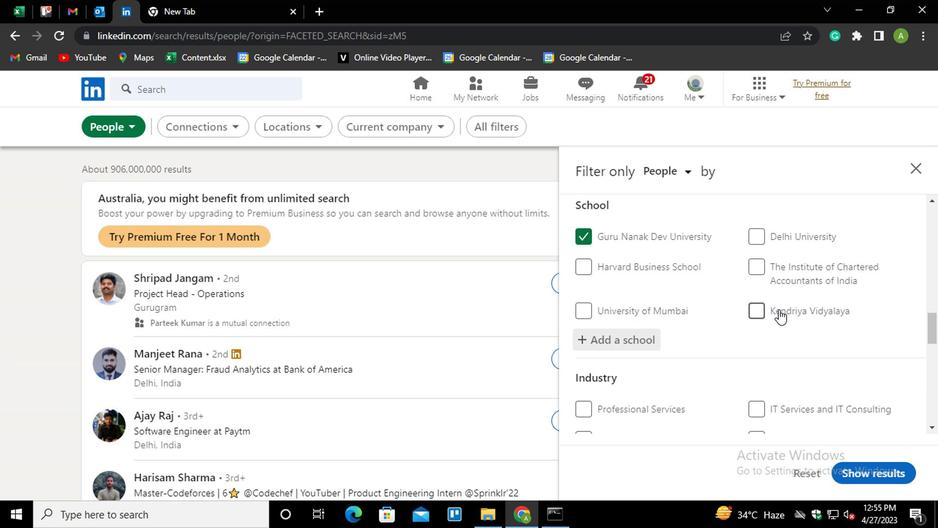 
Action: Mouse scrolled (777, 305) with delta (0, 0)
Screenshot: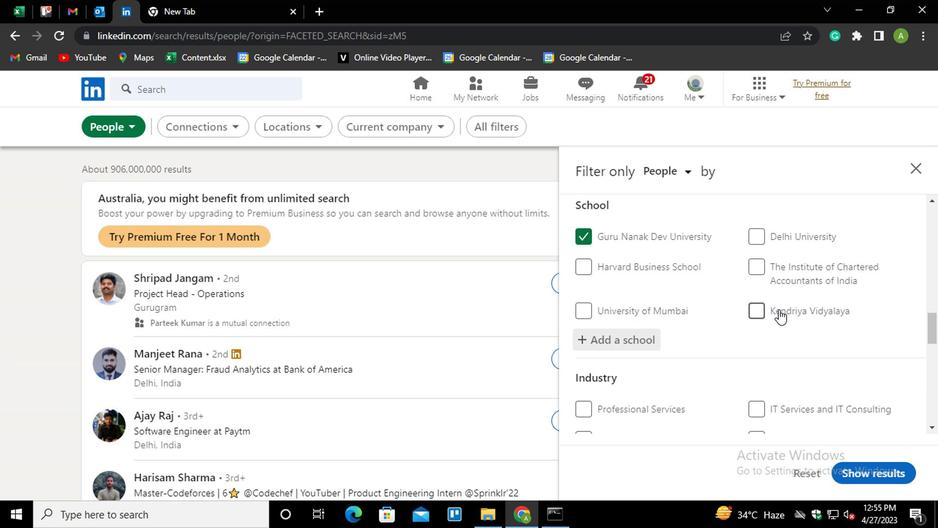 
Action: Mouse scrolled (777, 305) with delta (0, 0)
Screenshot: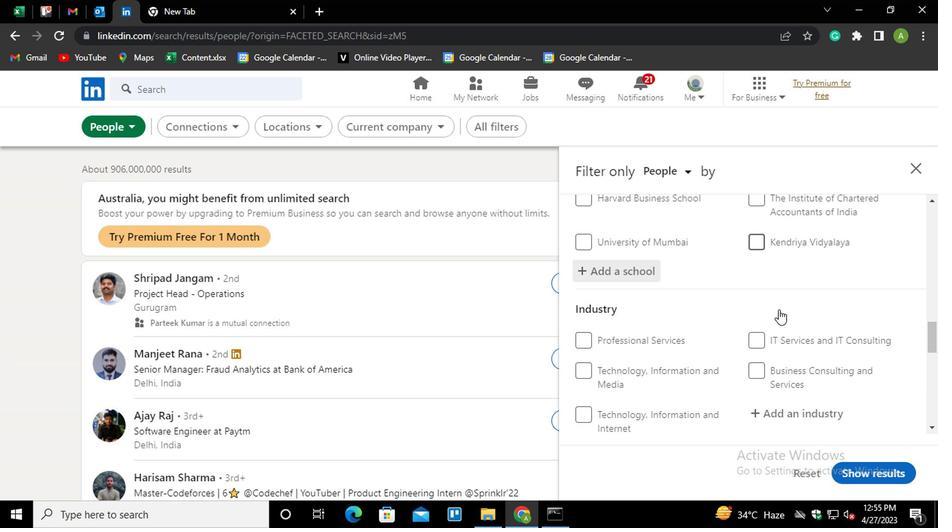 
Action: Mouse moved to (780, 336)
Screenshot: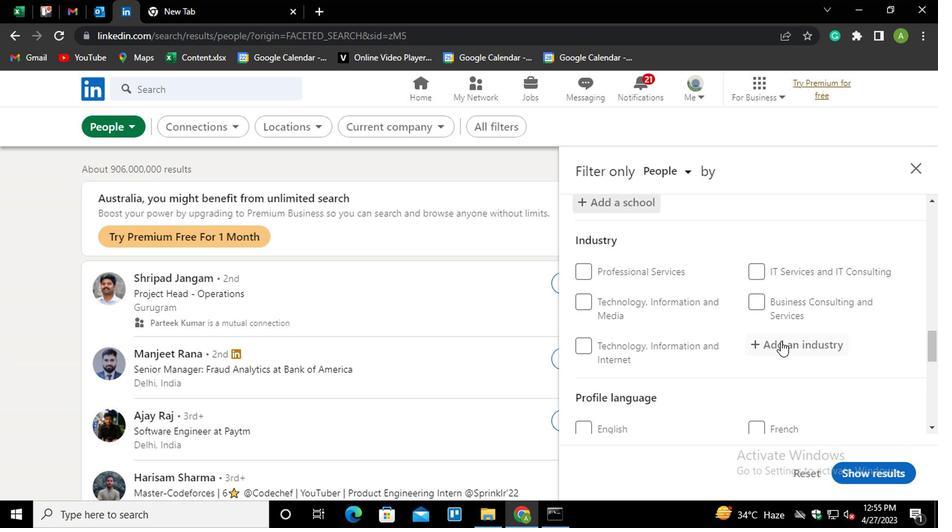 
Action: Mouse pressed left at (780, 336)
Screenshot: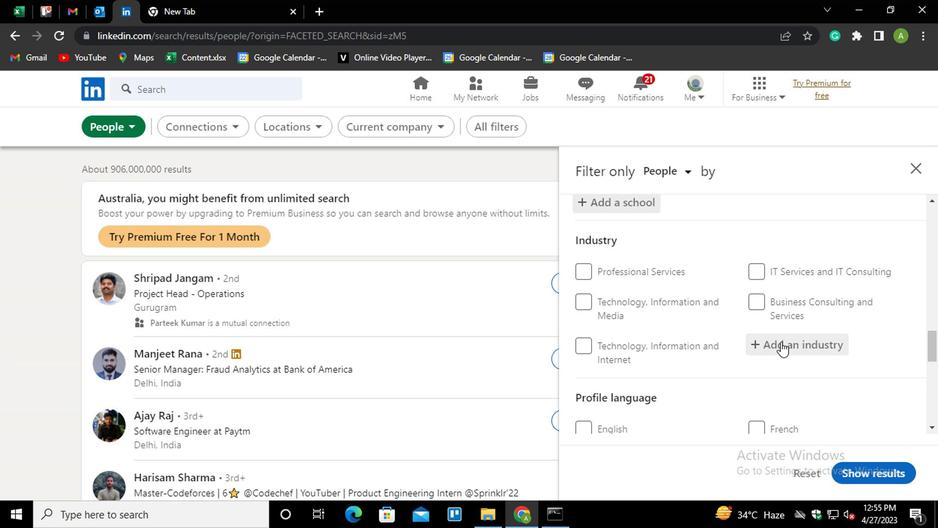 
Action: Key pressed <Key.shift>COM<Key.backspace><Key.backspace>OMPUTER<Key.space><Key.down><Key.down><Key.down><Key.down><Key.enter>
Screenshot: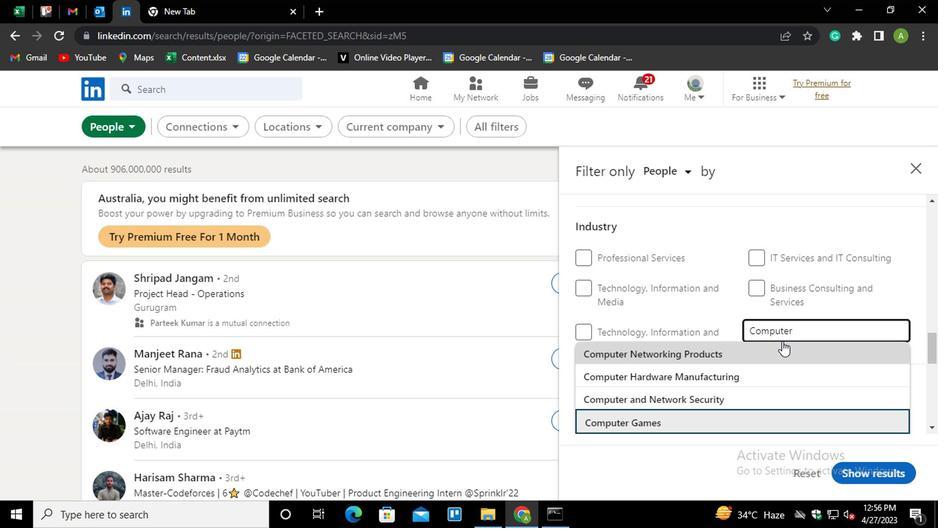 
Action: Mouse scrolled (780, 336) with delta (0, 0)
Screenshot: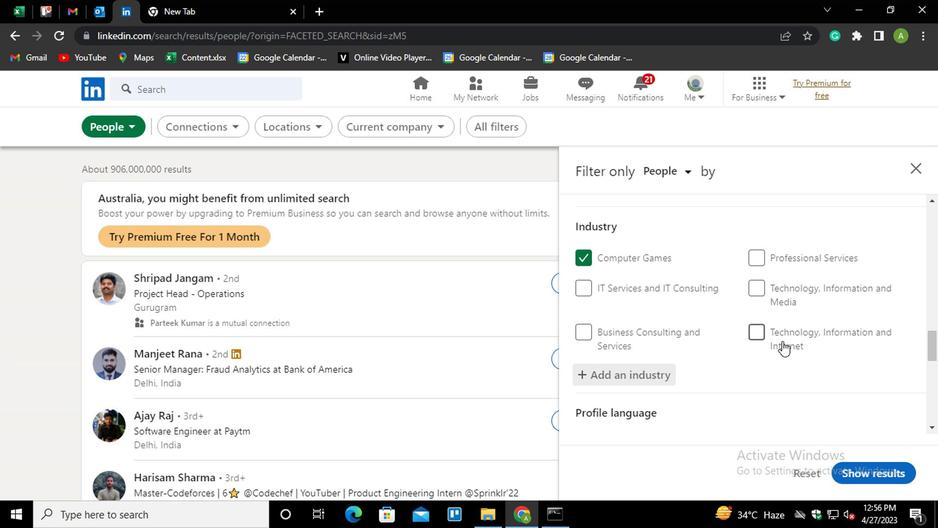 
Action: Mouse scrolled (780, 336) with delta (0, 0)
Screenshot: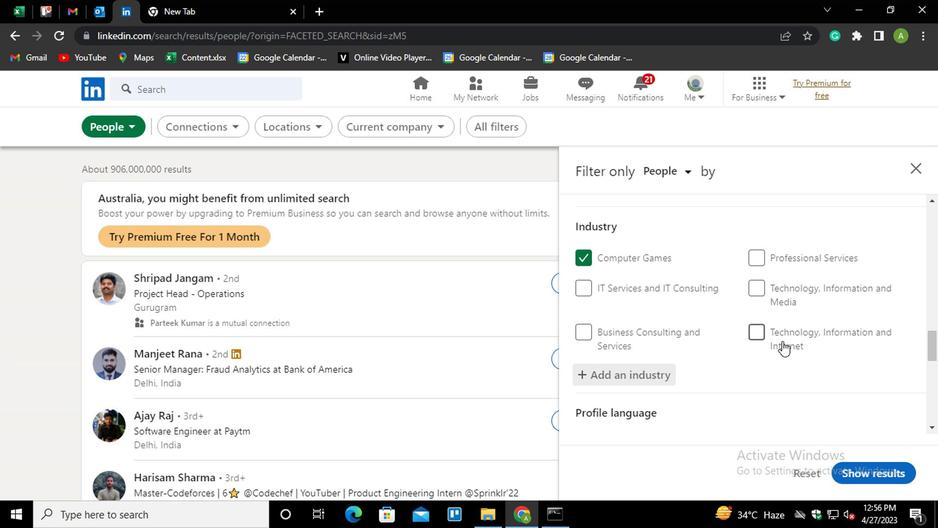
Action: Mouse moved to (777, 330)
Screenshot: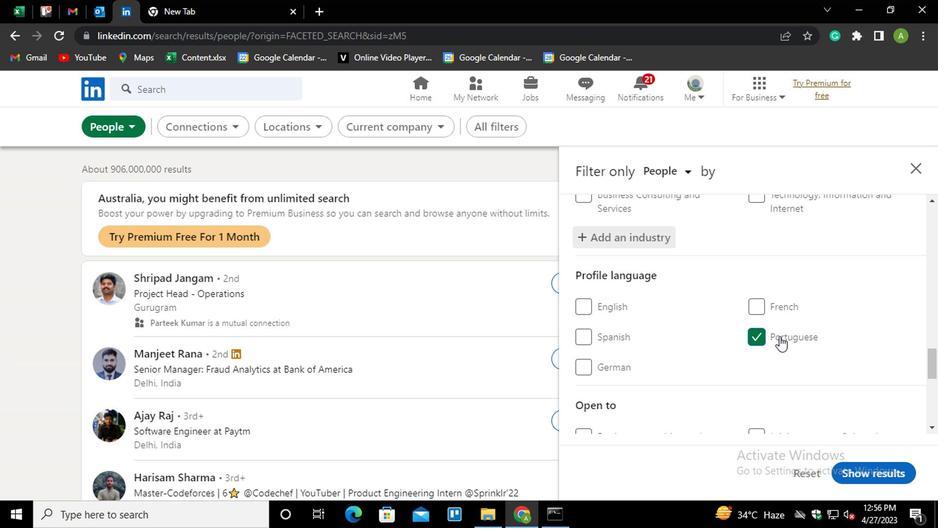 
Action: Mouse scrolled (777, 329) with delta (0, 0)
Screenshot: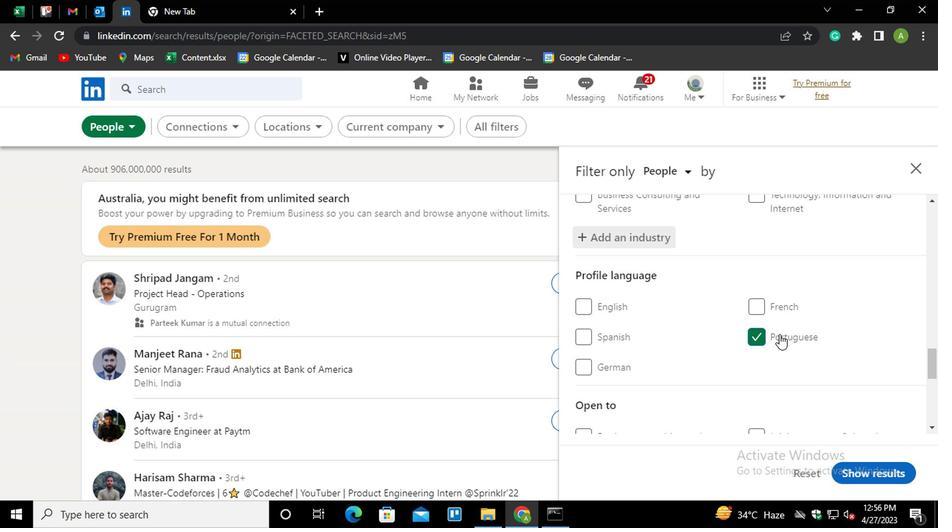 
Action: Mouse scrolled (777, 329) with delta (0, 0)
Screenshot: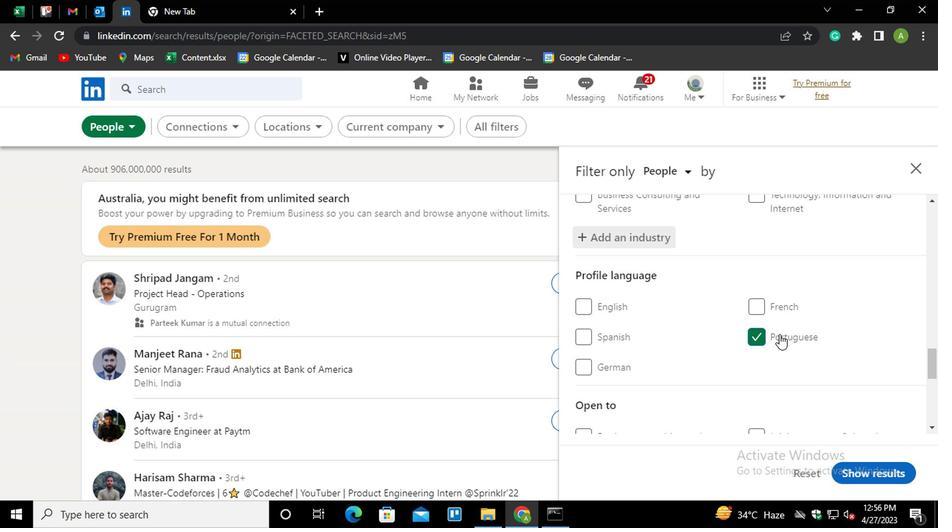 
Action: Mouse moved to (764, 325)
Screenshot: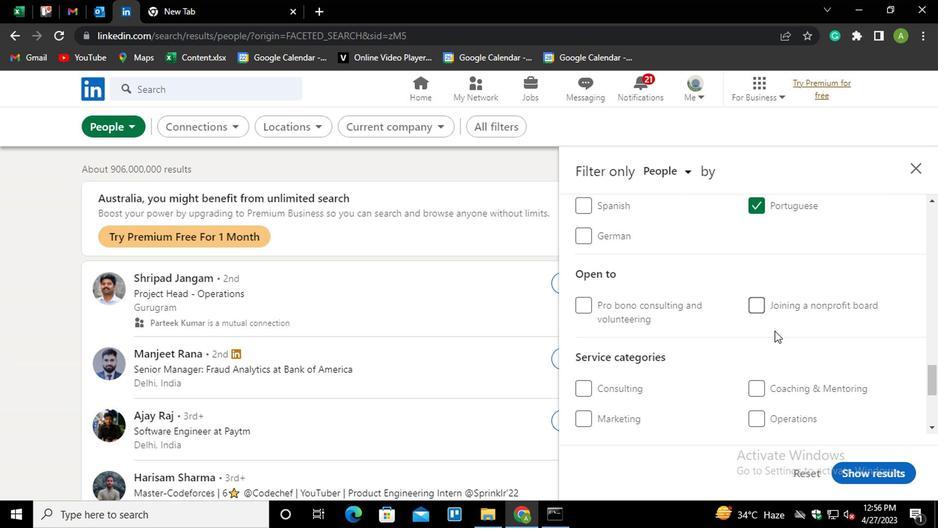 
Action: Mouse scrolled (764, 325) with delta (0, 0)
Screenshot: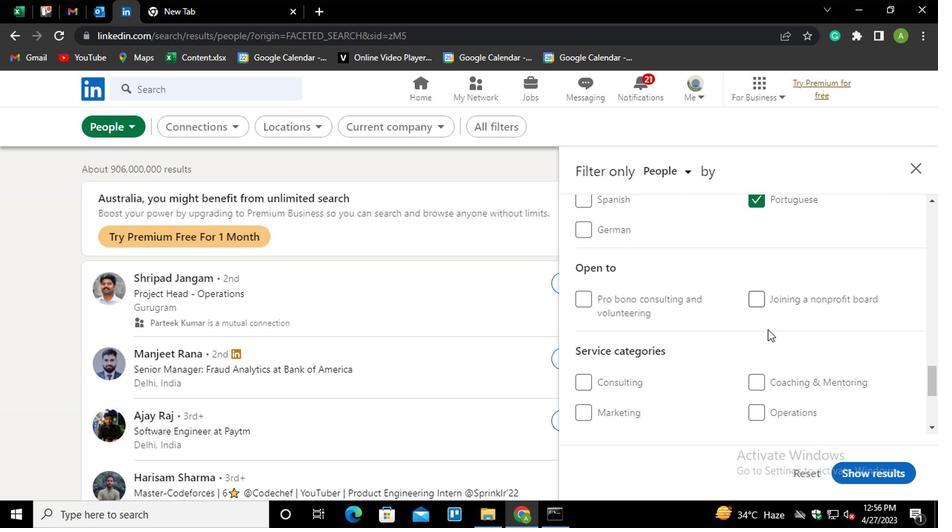 
Action: Mouse moved to (756, 325)
Screenshot: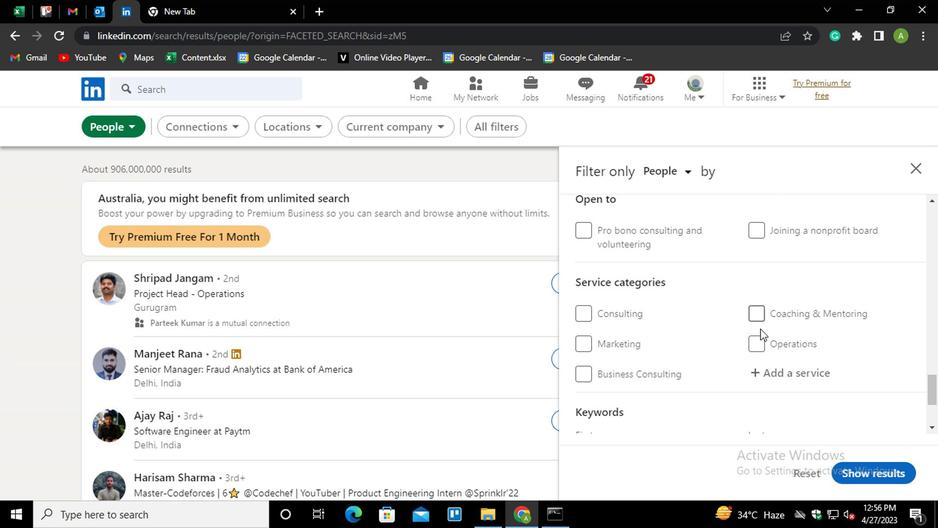 
Action: Mouse scrolled (756, 324) with delta (0, 0)
Screenshot: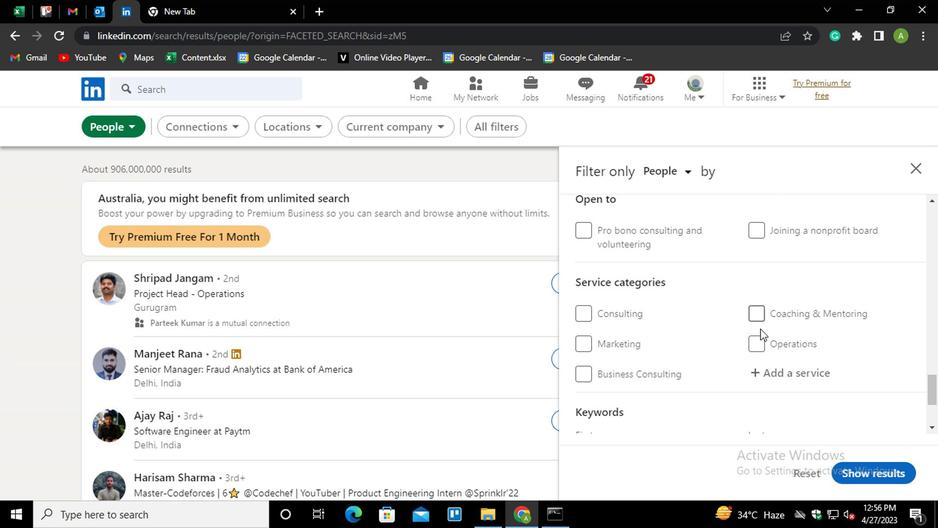 
Action: Mouse moved to (777, 299)
Screenshot: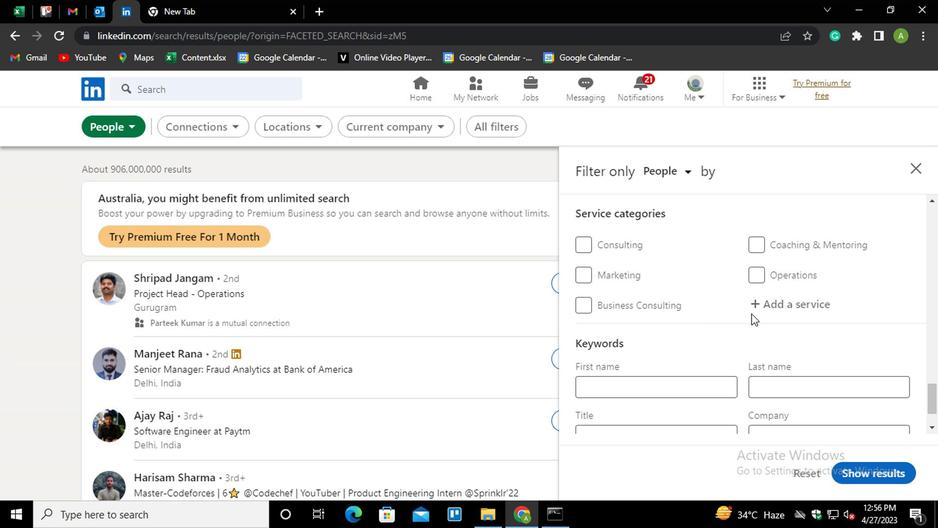 
Action: Mouse pressed left at (777, 299)
Screenshot: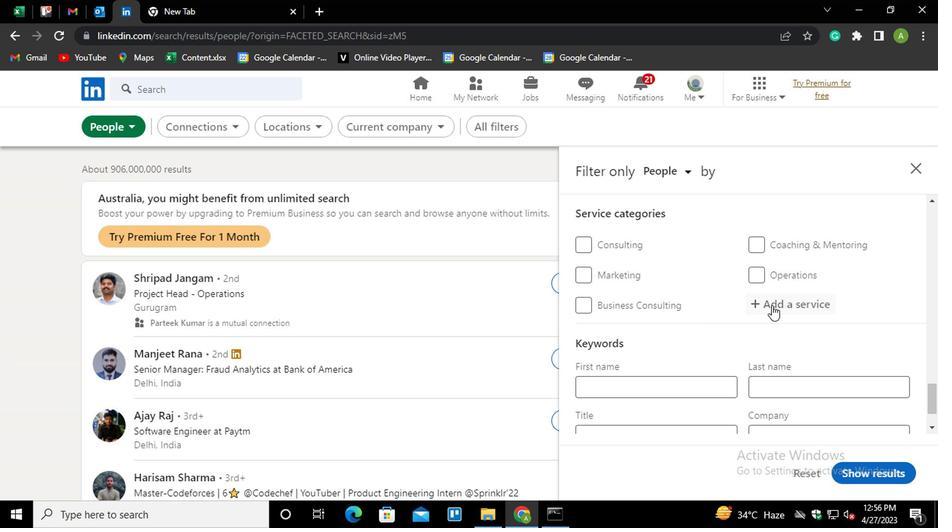 
Action: Key pressed <Key.shift>
Screenshot: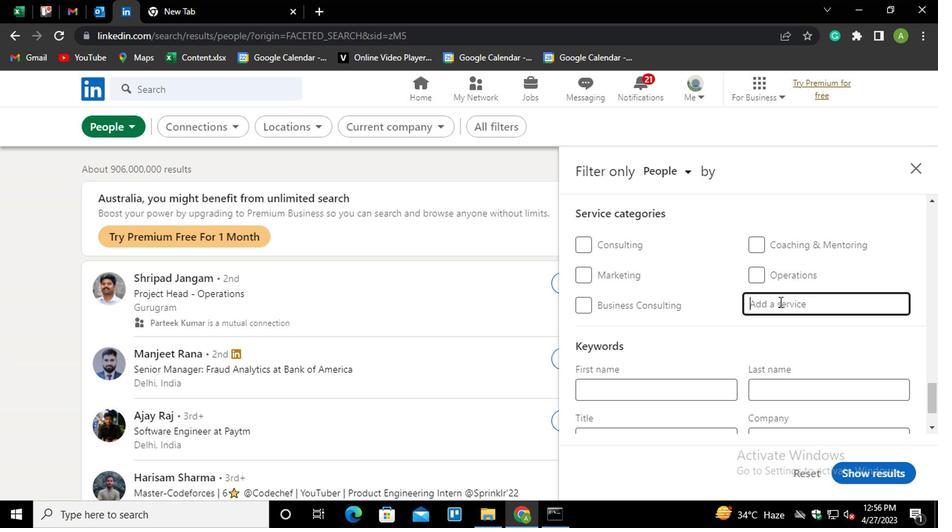 
Action: Mouse moved to (776, 299)
Screenshot: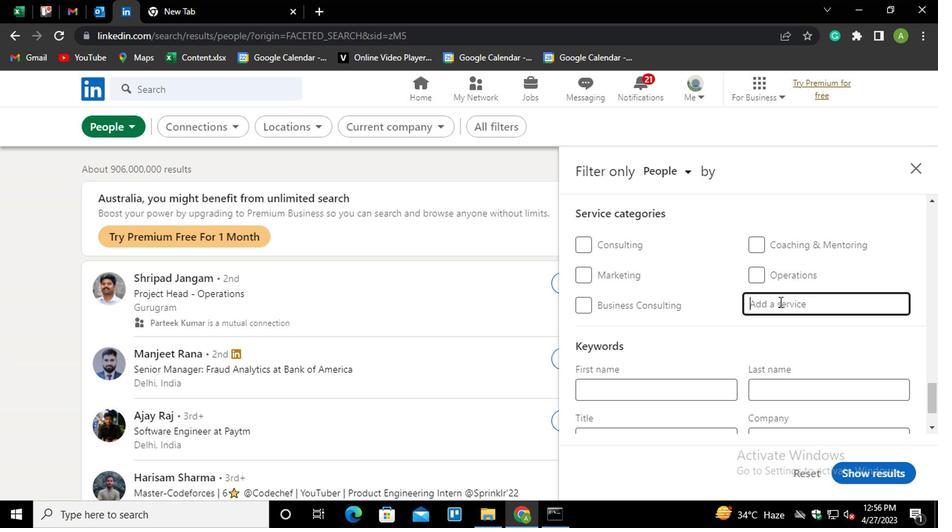 
Action: Key pressed D
Screenshot: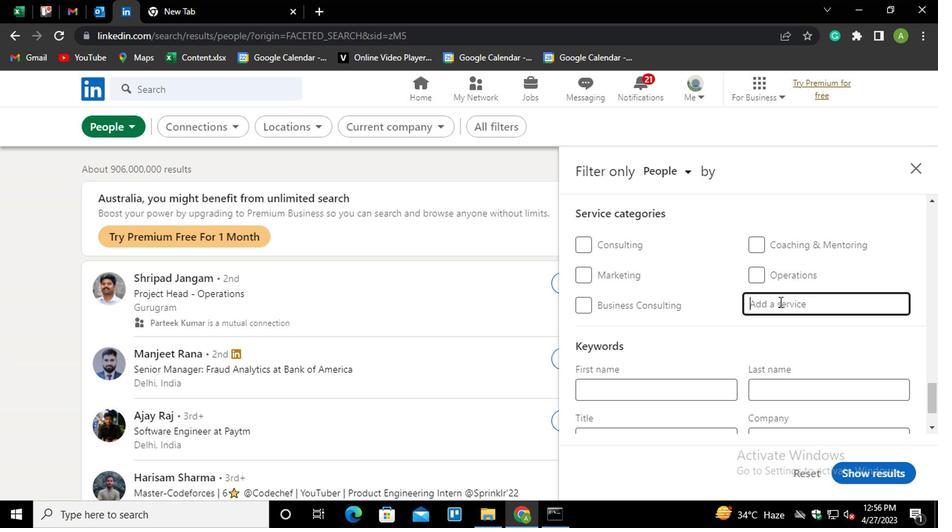 
Action: Mouse moved to (773, 301)
Screenshot: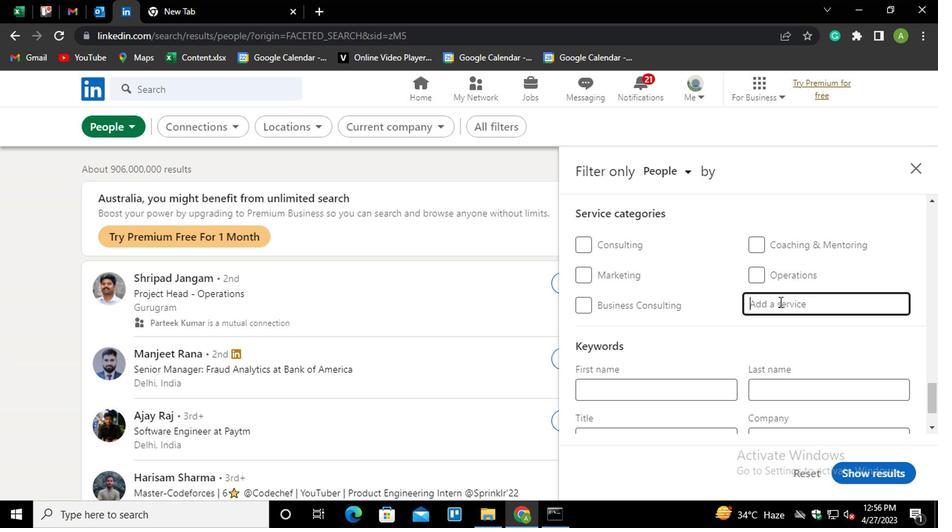 
Action: Key pressed IGITAL<Key.down><Key.enter>
Screenshot: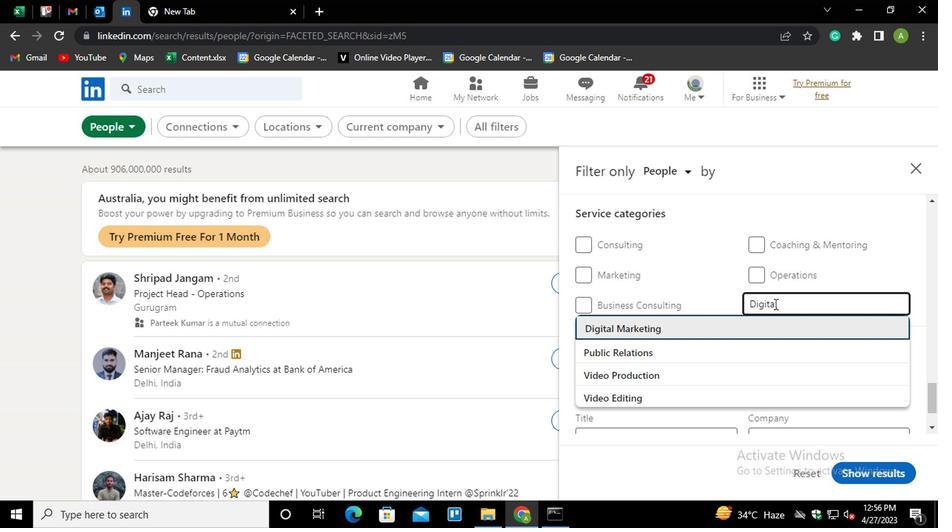 
Action: Mouse moved to (756, 309)
Screenshot: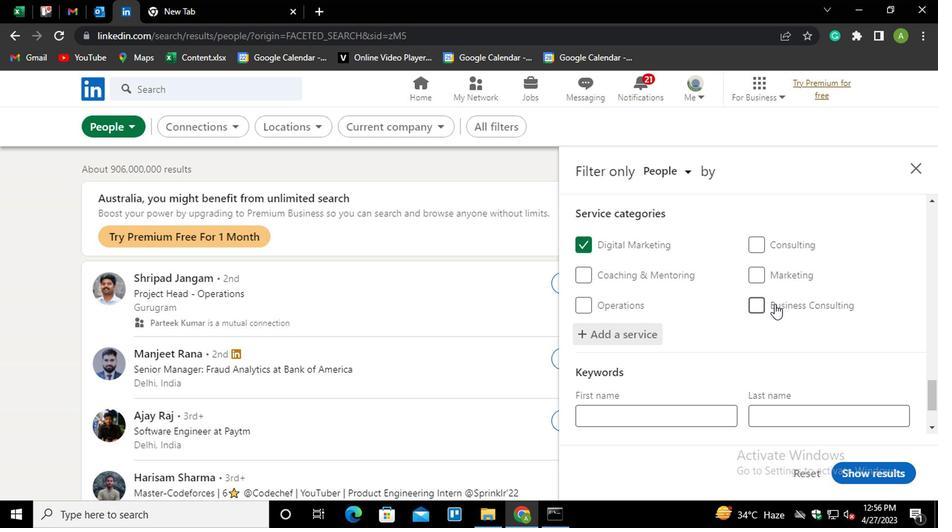 
Action: Mouse scrolled (756, 308) with delta (0, 0)
Screenshot: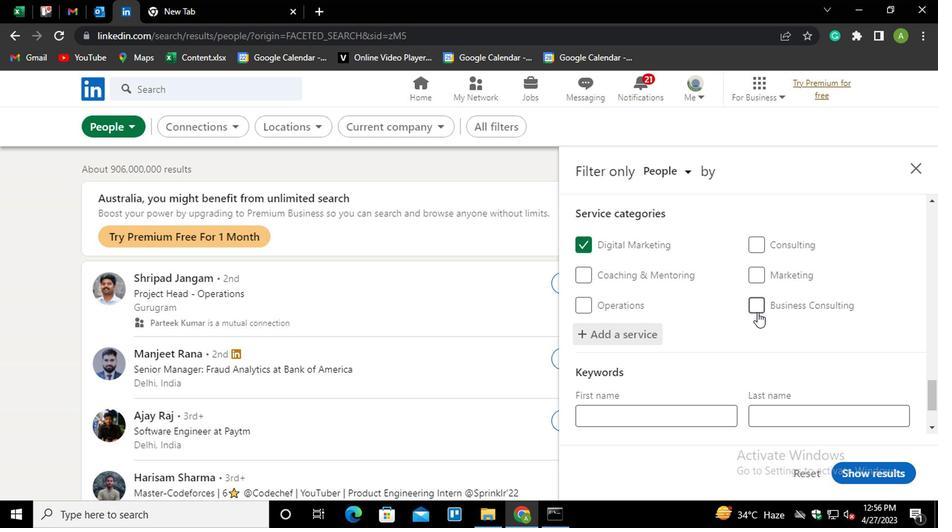 
Action: Mouse scrolled (756, 308) with delta (0, 0)
Screenshot: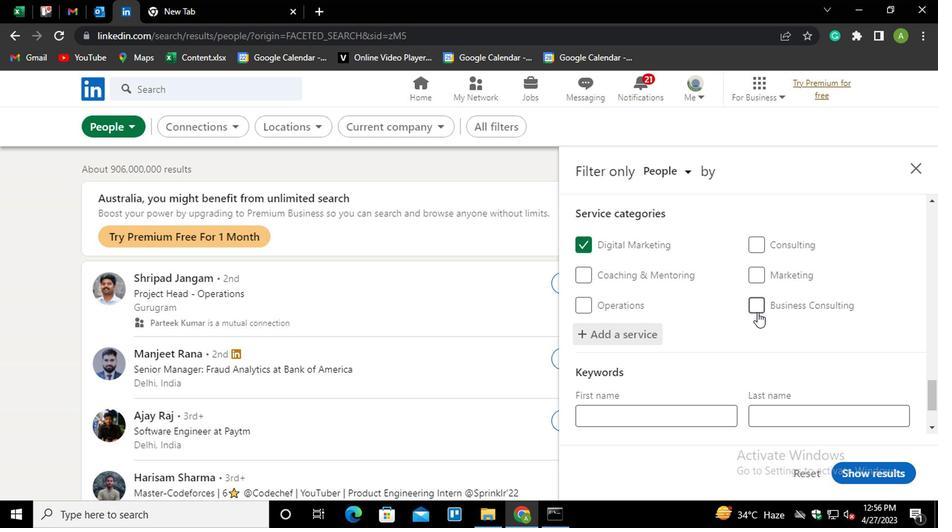 
Action: Mouse scrolled (756, 308) with delta (0, 0)
Screenshot: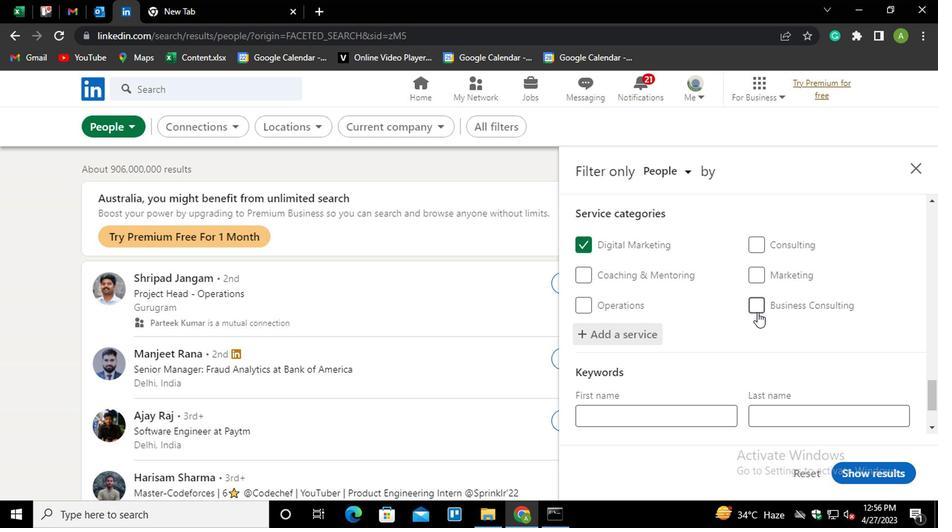 
Action: Mouse scrolled (756, 308) with delta (0, 0)
Screenshot: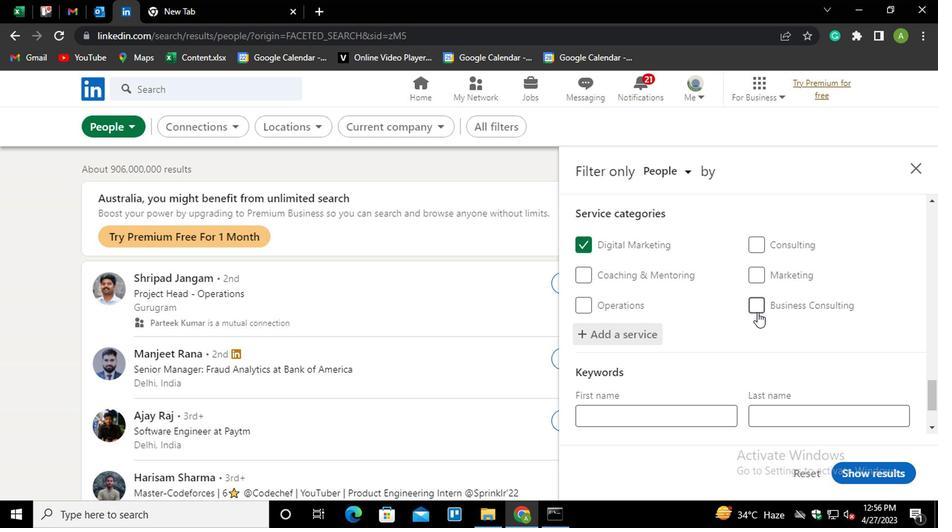 
Action: Mouse moved to (656, 370)
Screenshot: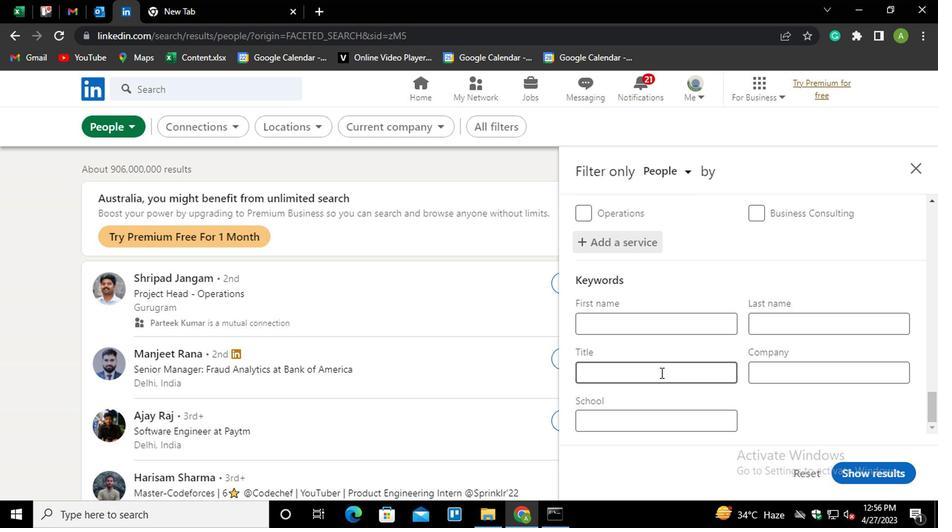 
Action: Mouse pressed left at (656, 370)
Screenshot: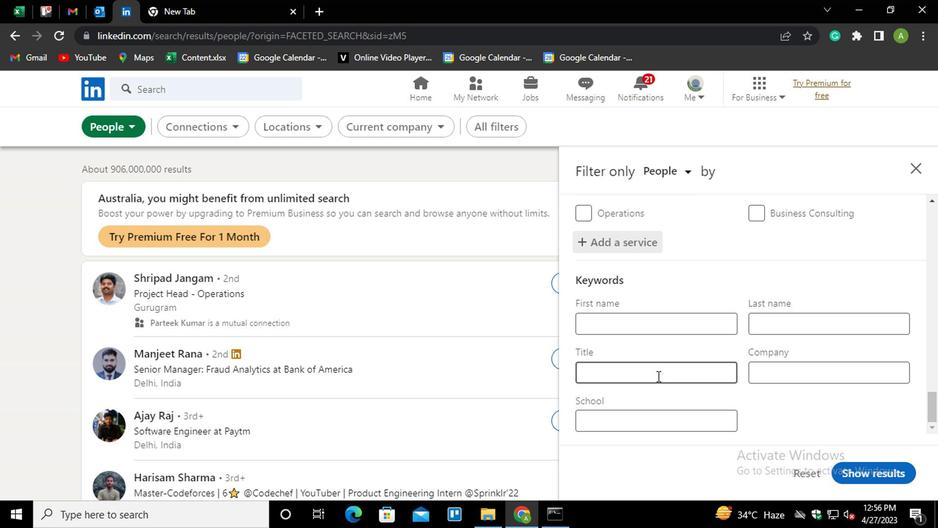 
Action: Mouse moved to (654, 372)
Screenshot: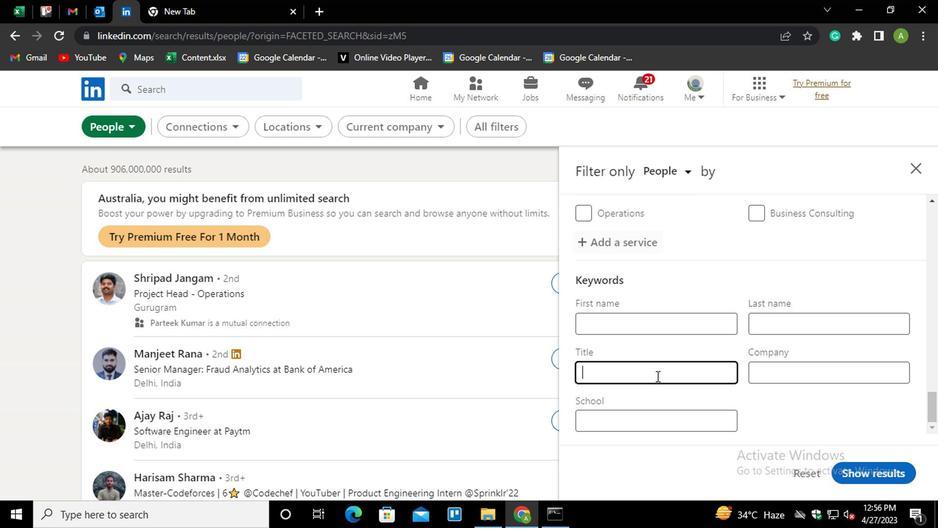 
Action: Key pressed <Key.shift>CUSTOMER<Key.space><Key.shift>SERCI<Key.backspace><Key.backspace>VICE
Screenshot: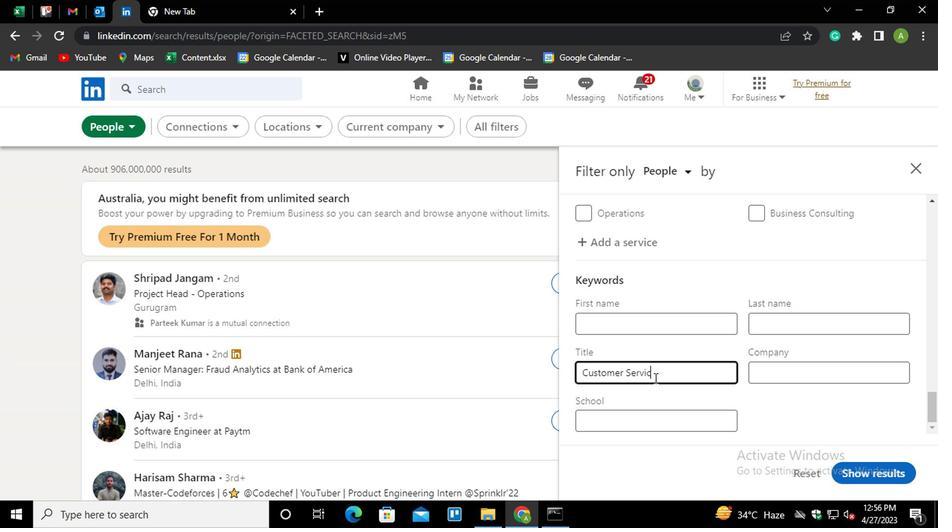 
Action: Mouse moved to (820, 389)
Screenshot: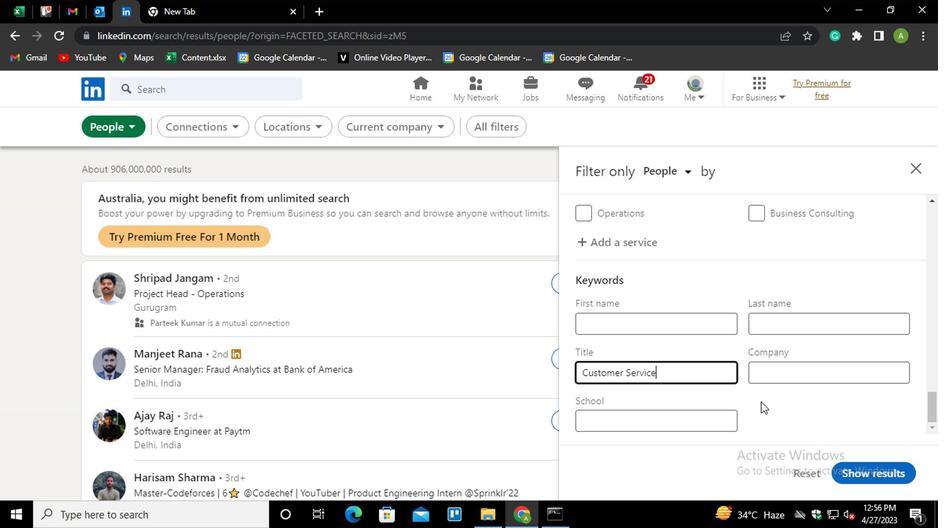
Action: Mouse pressed left at (820, 389)
Screenshot: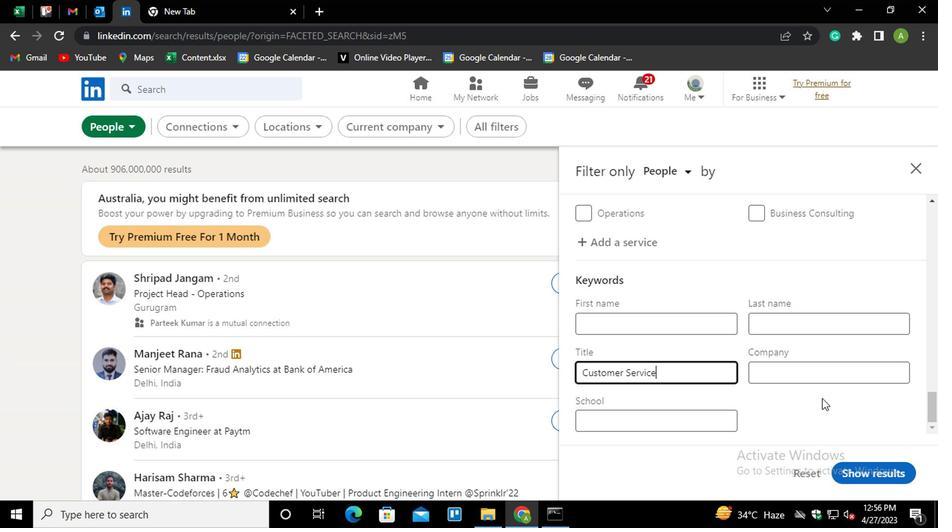 
Action: Mouse moved to (856, 465)
Screenshot: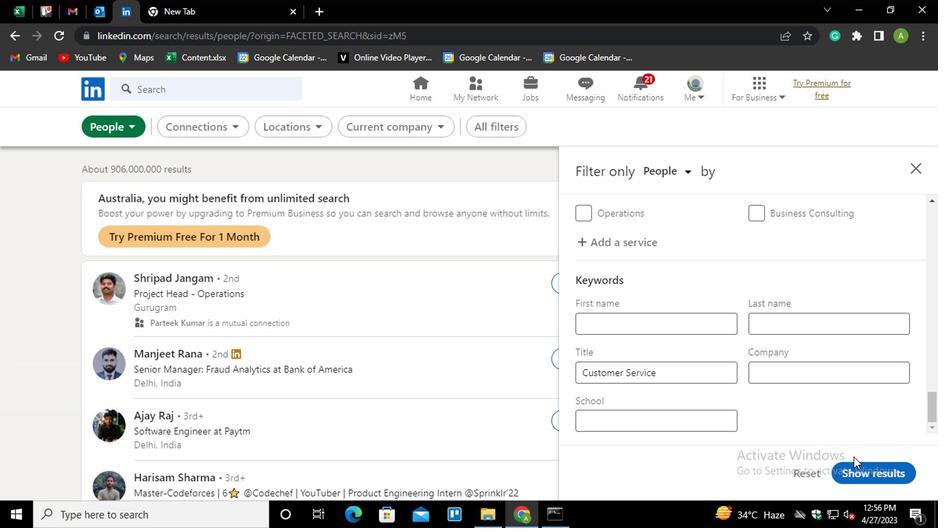 
Action: Mouse pressed left at (856, 465)
Screenshot: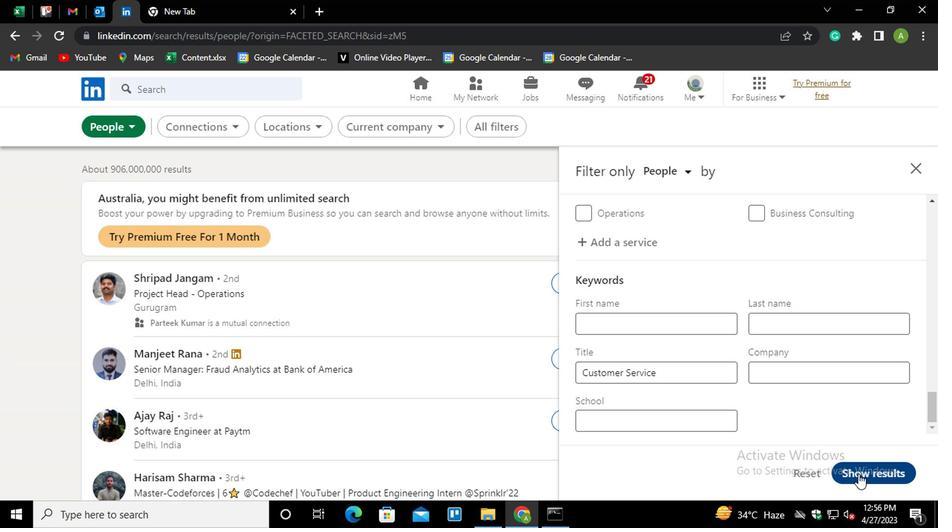
Action: Mouse moved to (794, 444)
Screenshot: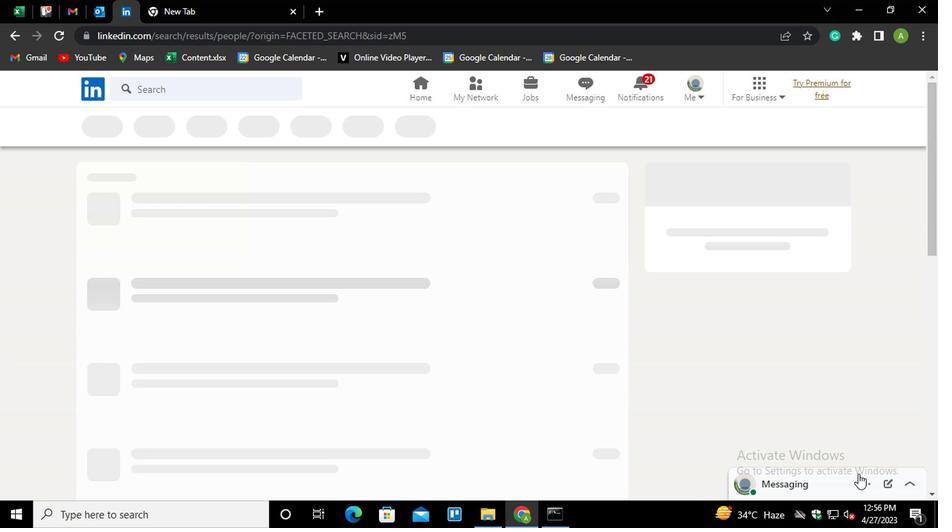
